 Task: Search one way flight ticket for 3 adults in first from Redding: Redding Municipal Airport to Jacksonville: Albert J. Ellis Airport on 5-3-2023. Choice of flights is Sun country airlines. Number of bags: 1 carry on bag. Price is upto 97000. Outbound departure time preference is 14:00.
Action: Mouse moved to (423, 353)
Screenshot: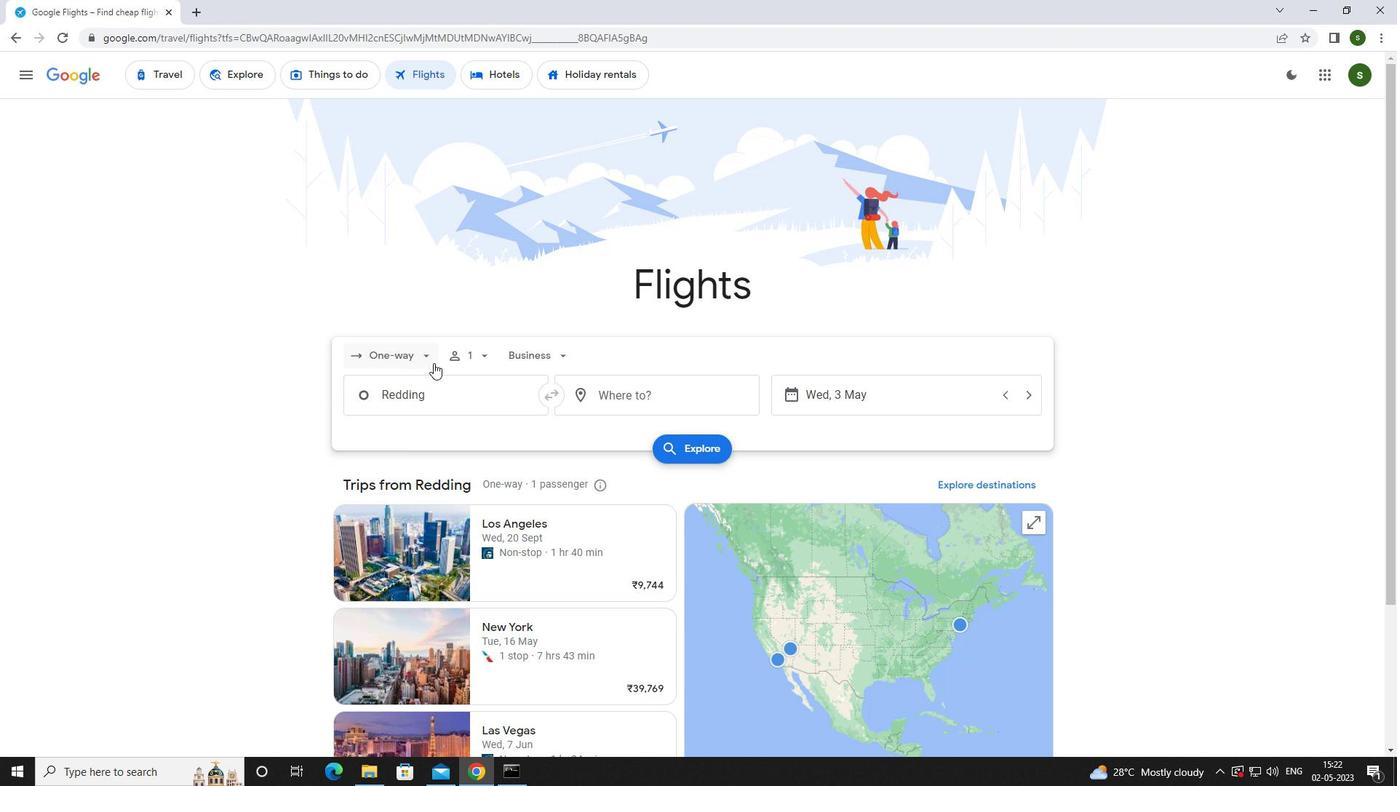 
Action: Mouse pressed left at (423, 353)
Screenshot: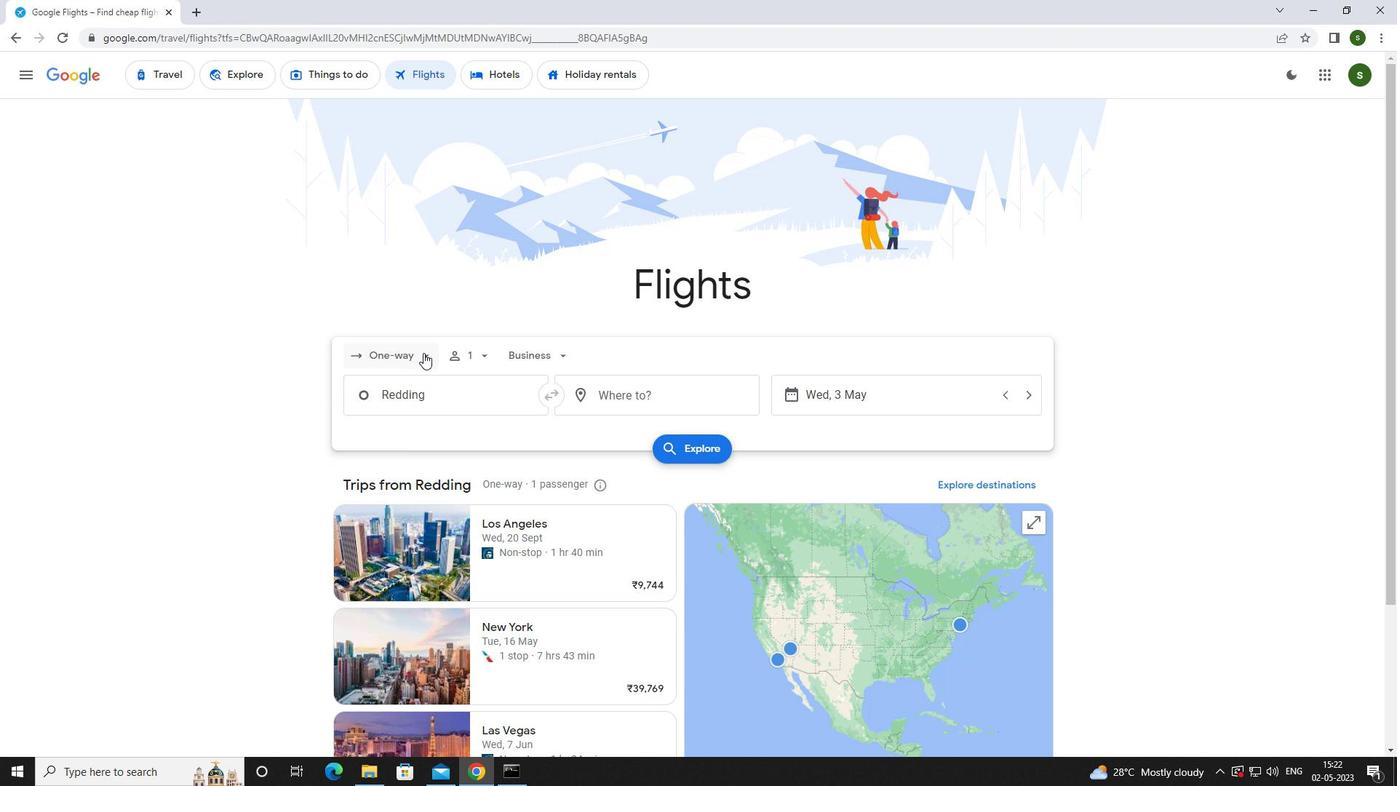 
Action: Mouse moved to (412, 416)
Screenshot: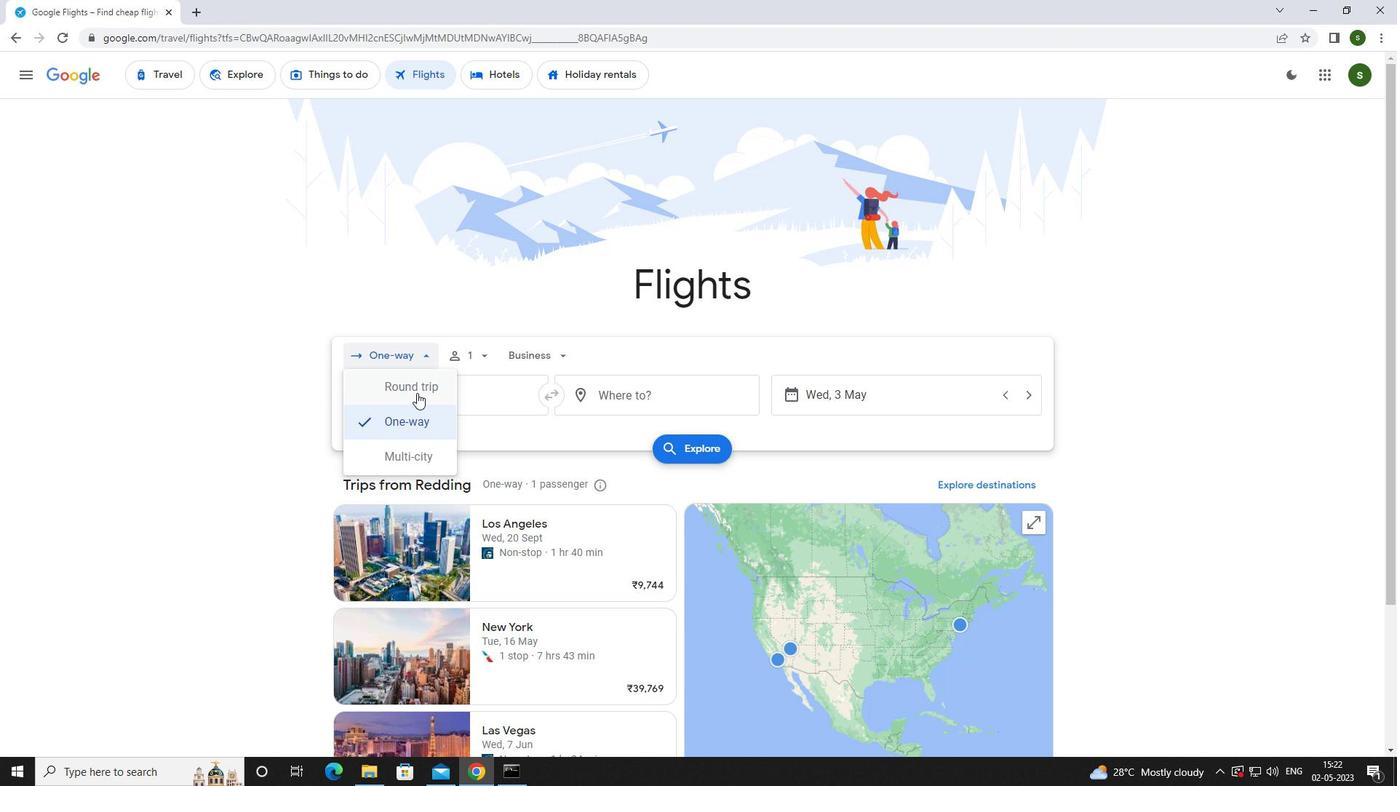 
Action: Mouse pressed left at (412, 416)
Screenshot: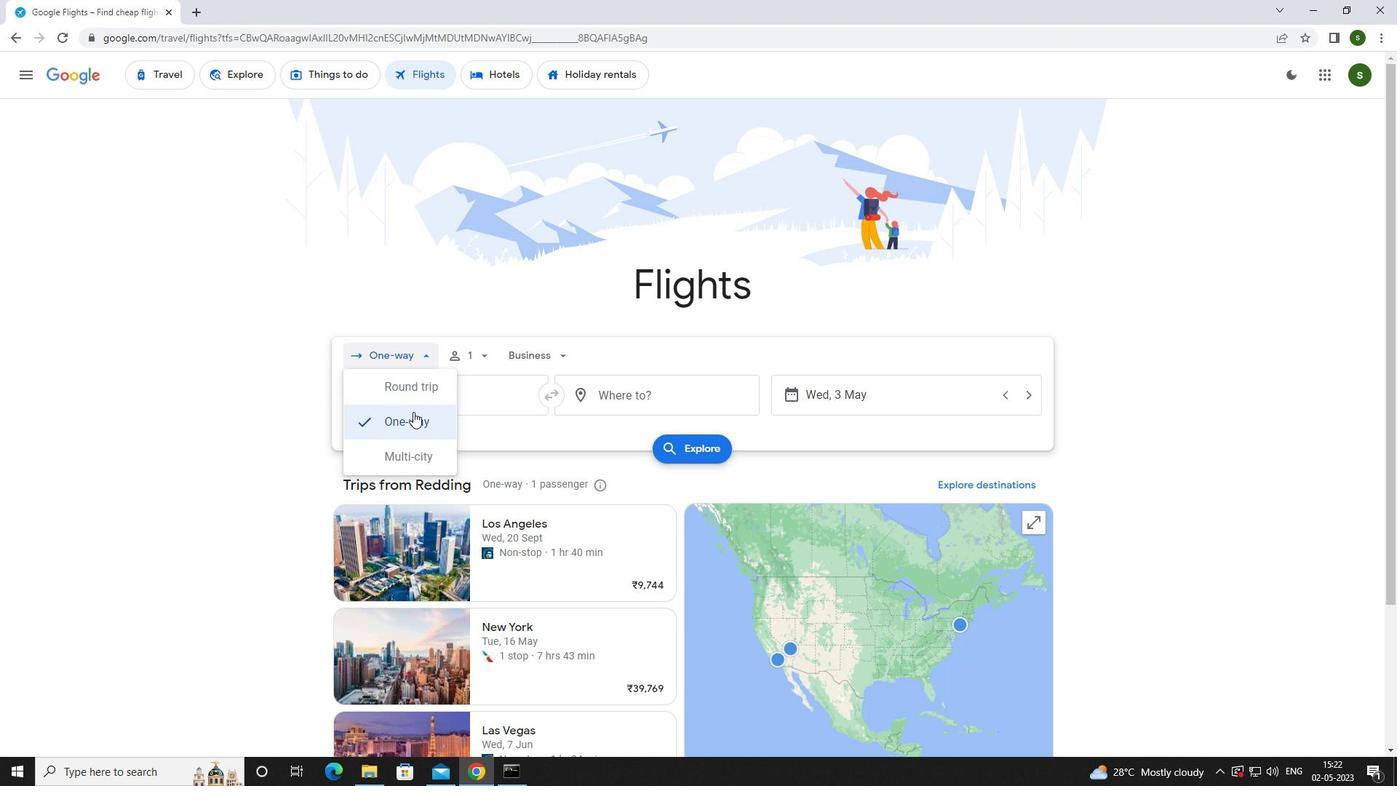 
Action: Mouse moved to (477, 357)
Screenshot: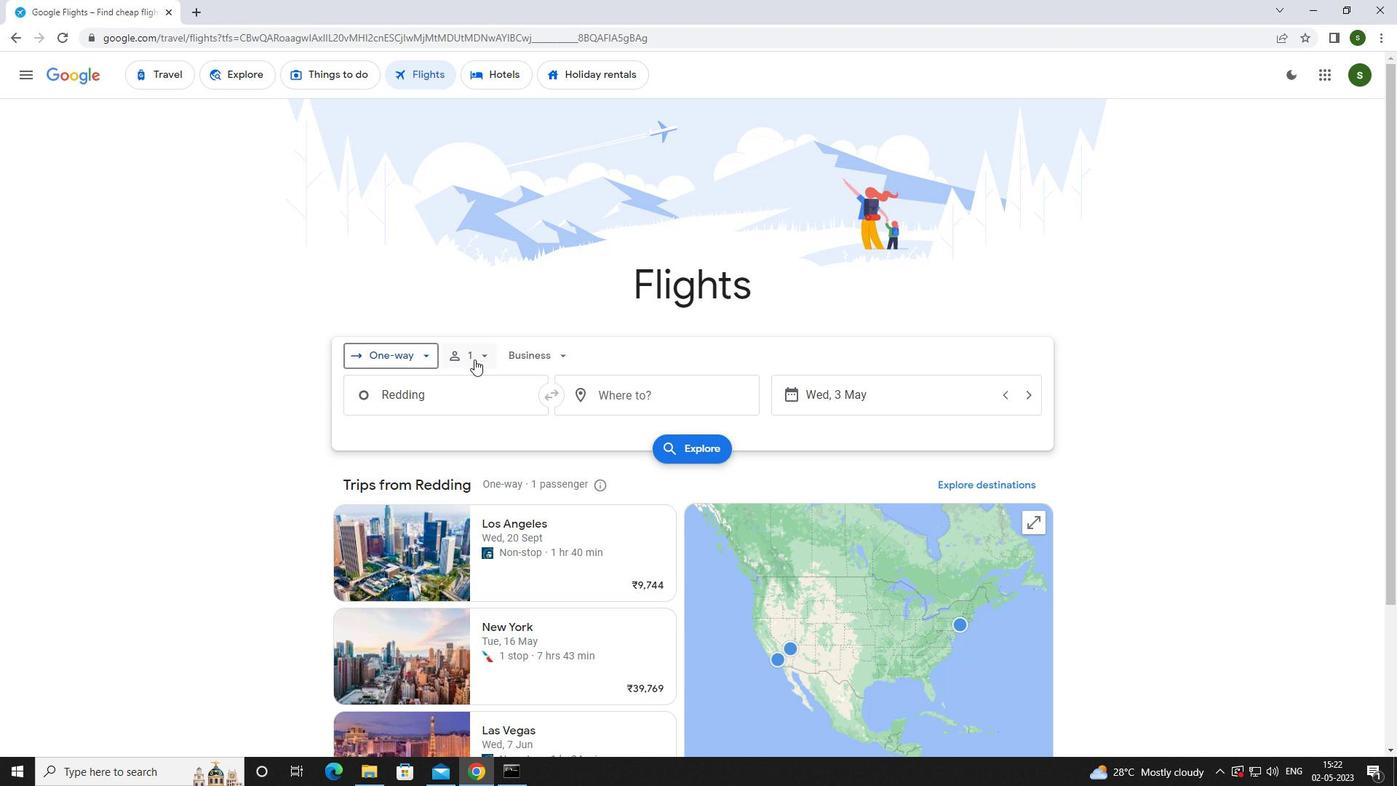 
Action: Mouse pressed left at (477, 357)
Screenshot: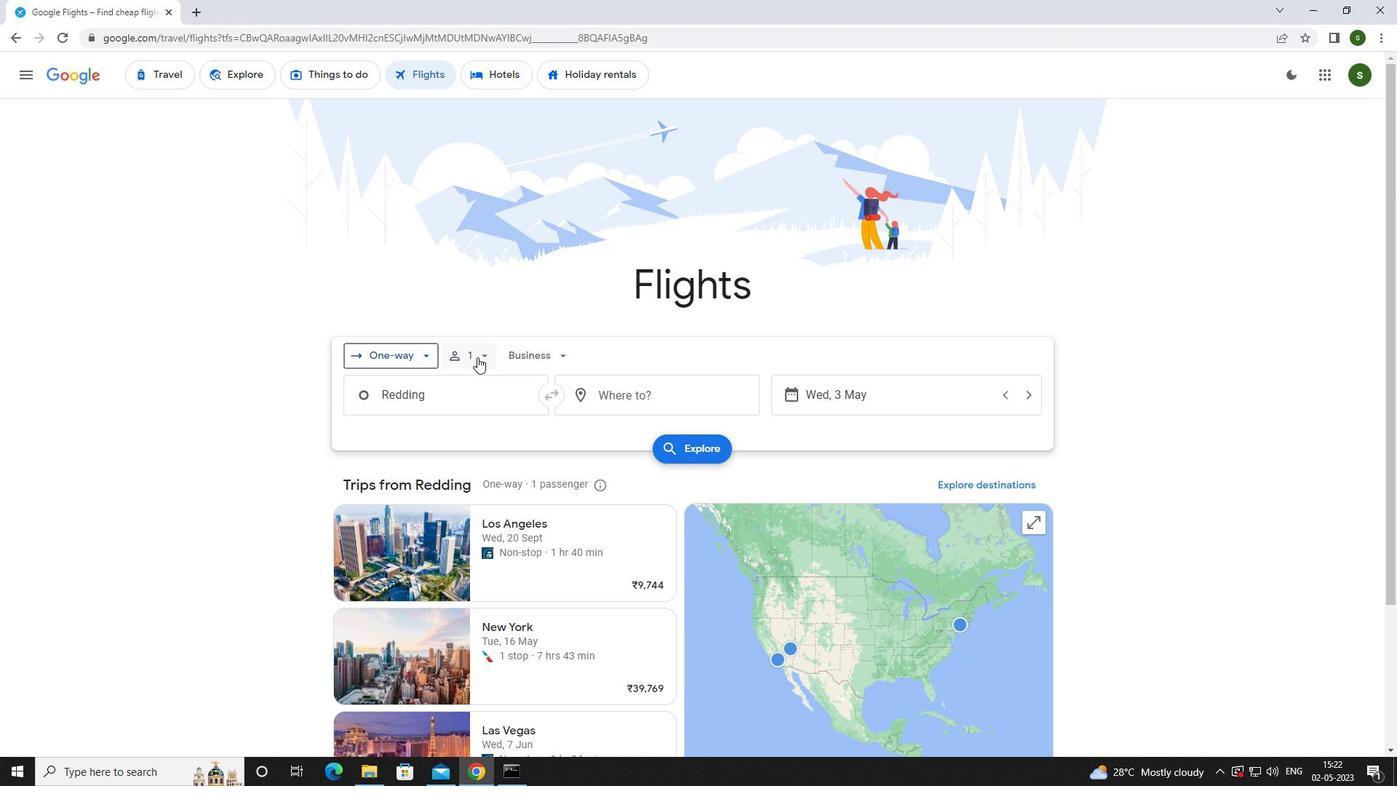 
Action: Mouse moved to (597, 393)
Screenshot: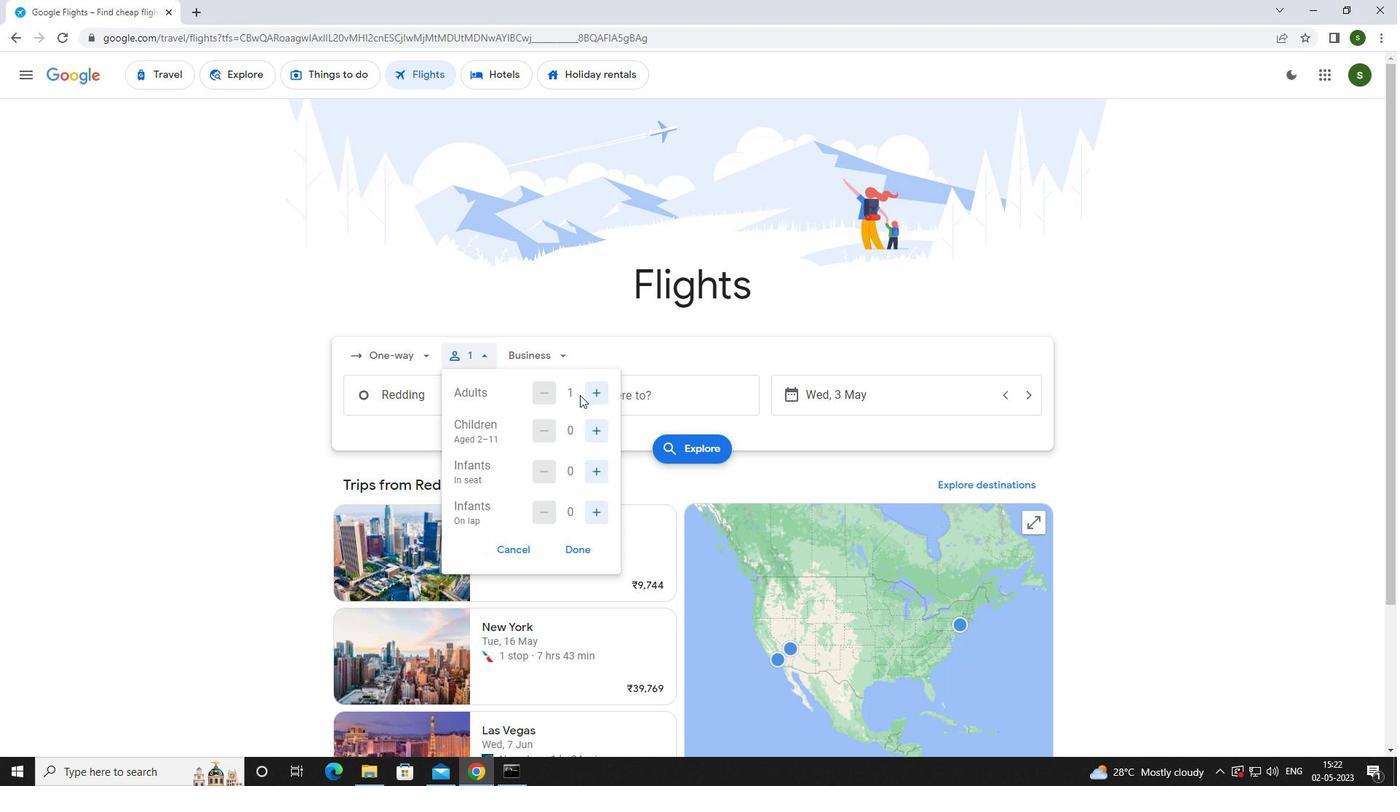 
Action: Mouse pressed left at (597, 393)
Screenshot: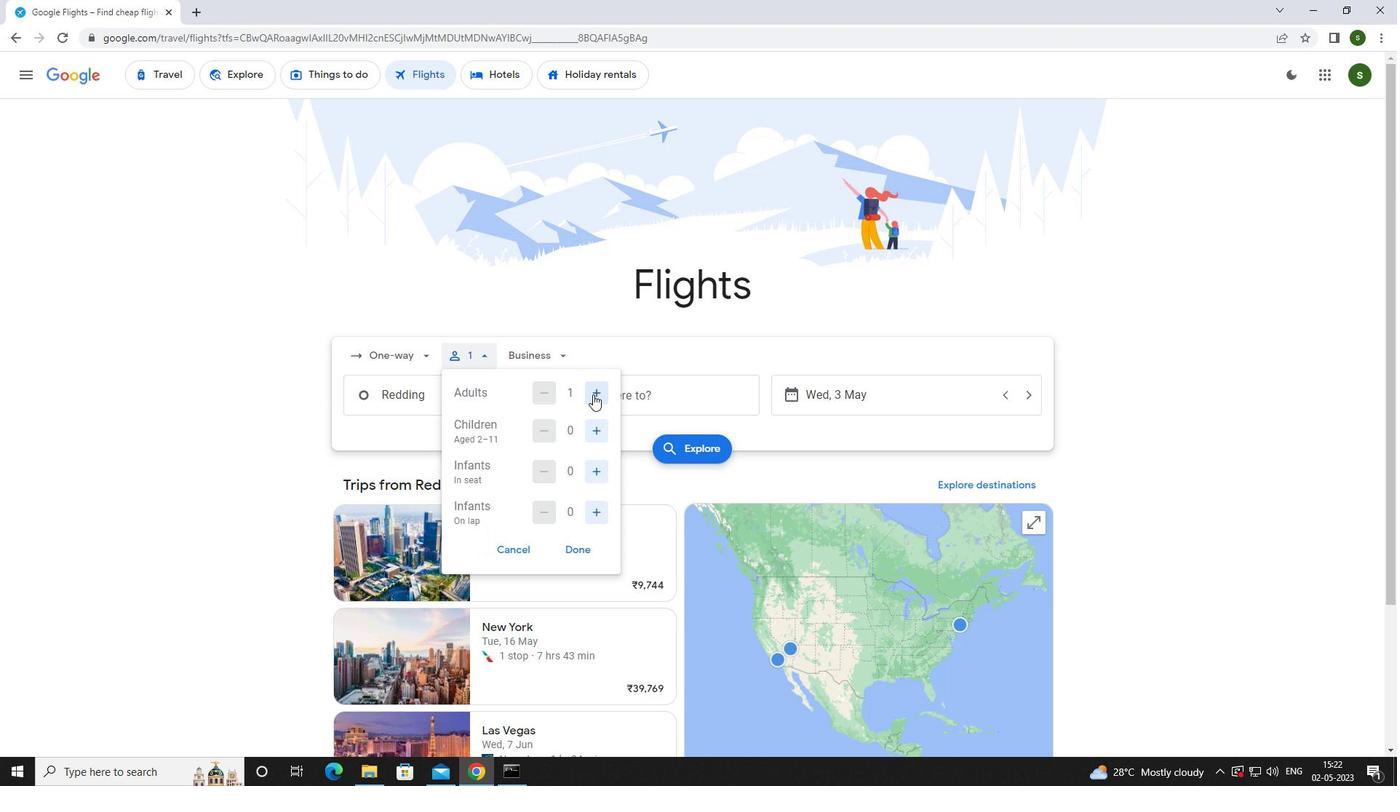 
Action: Mouse pressed left at (597, 393)
Screenshot: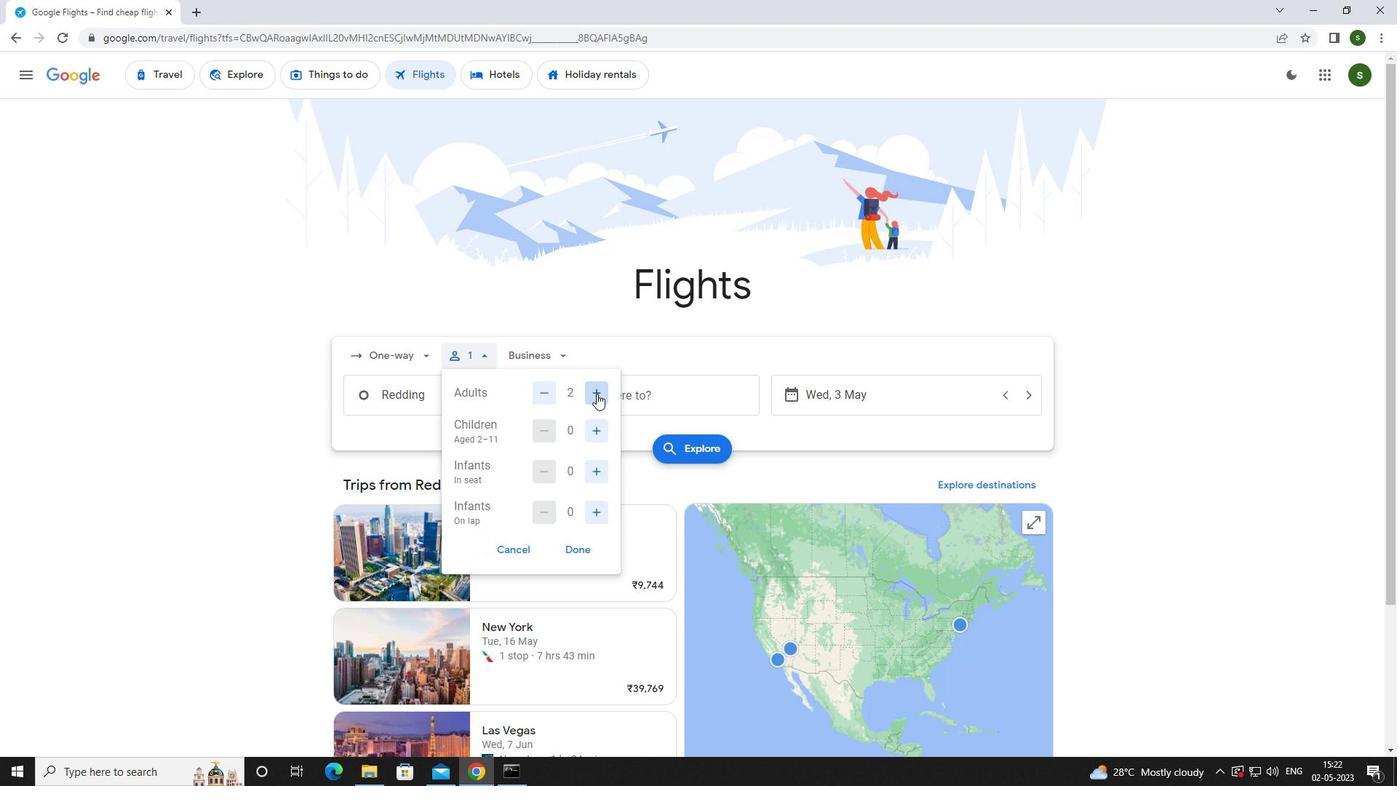 
Action: Mouse moved to (554, 353)
Screenshot: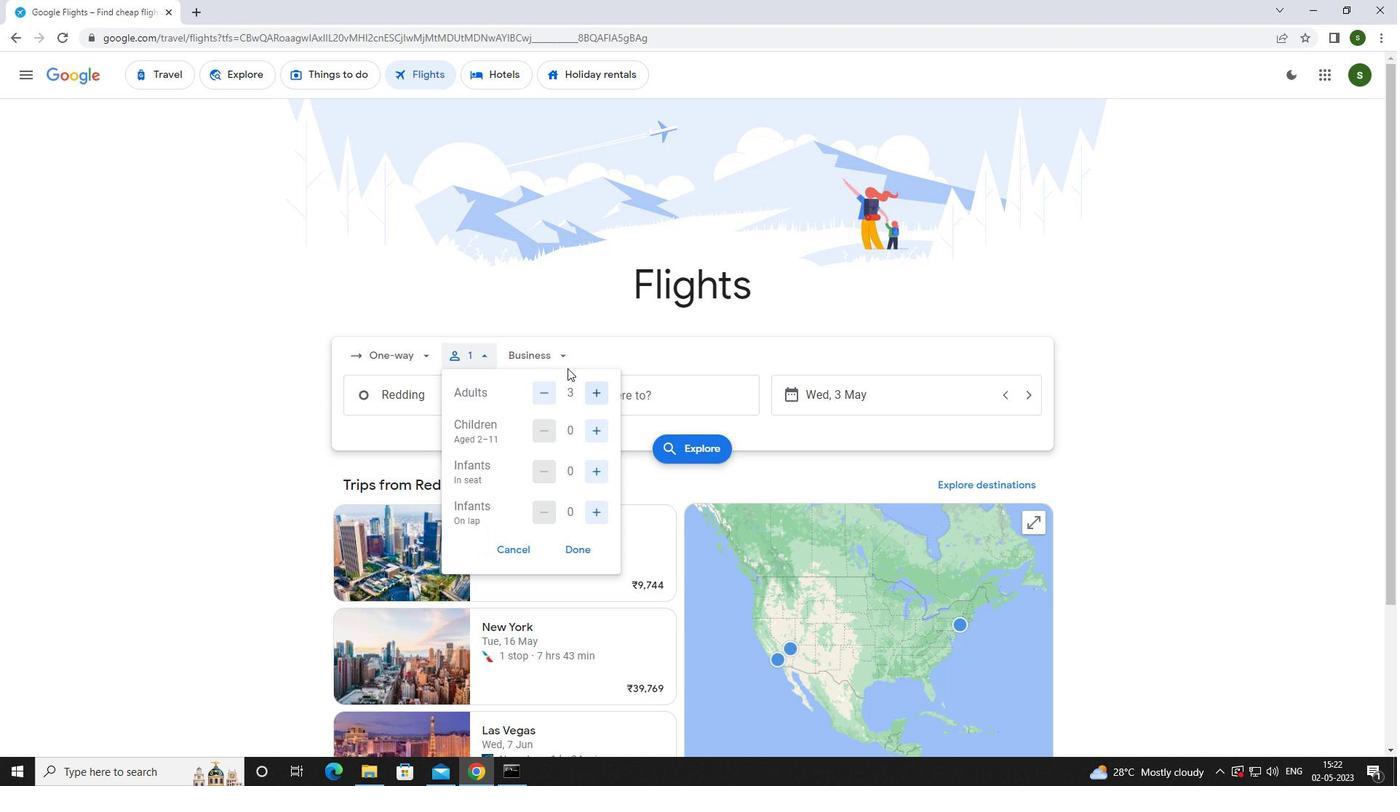 
Action: Mouse pressed left at (554, 353)
Screenshot: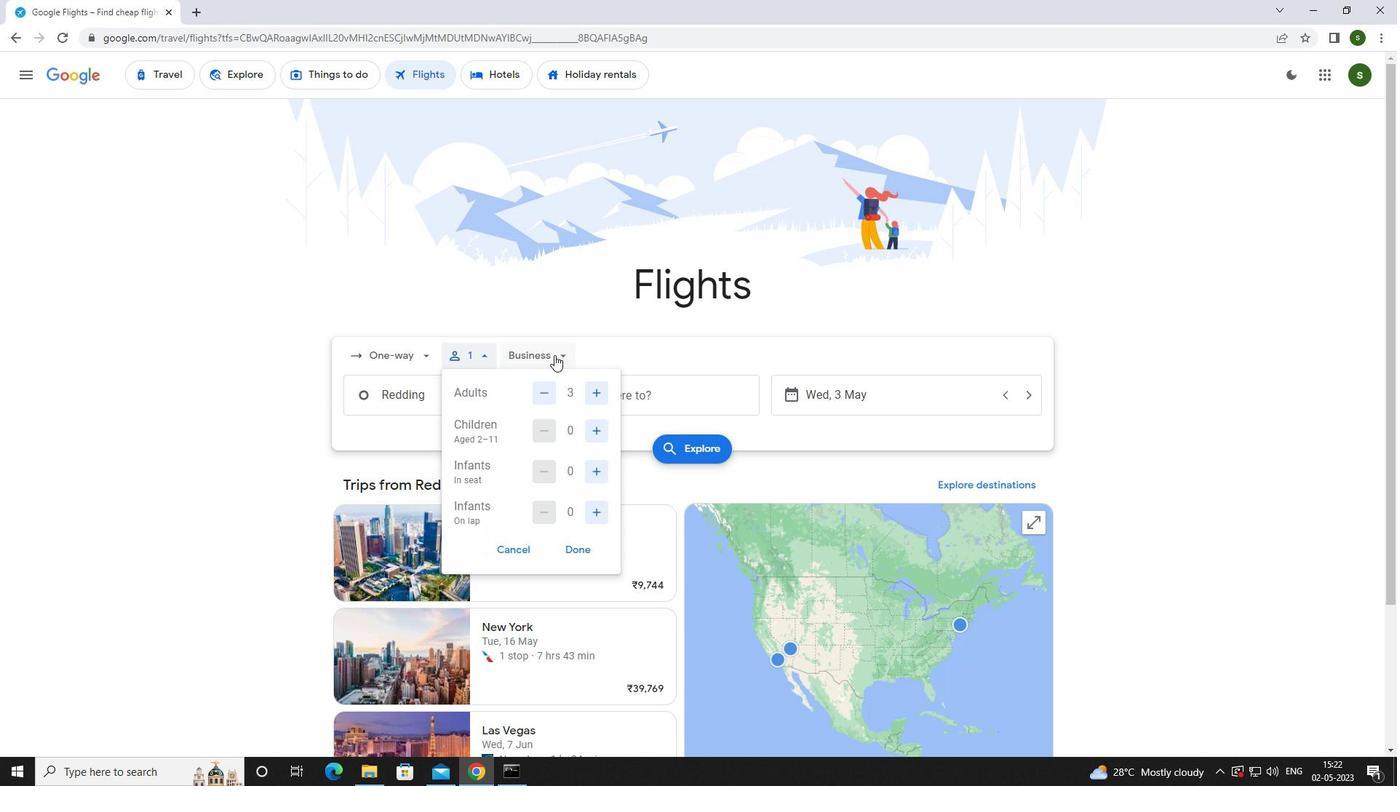 
Action: Mouse moved to (563, 493)
Screenshot: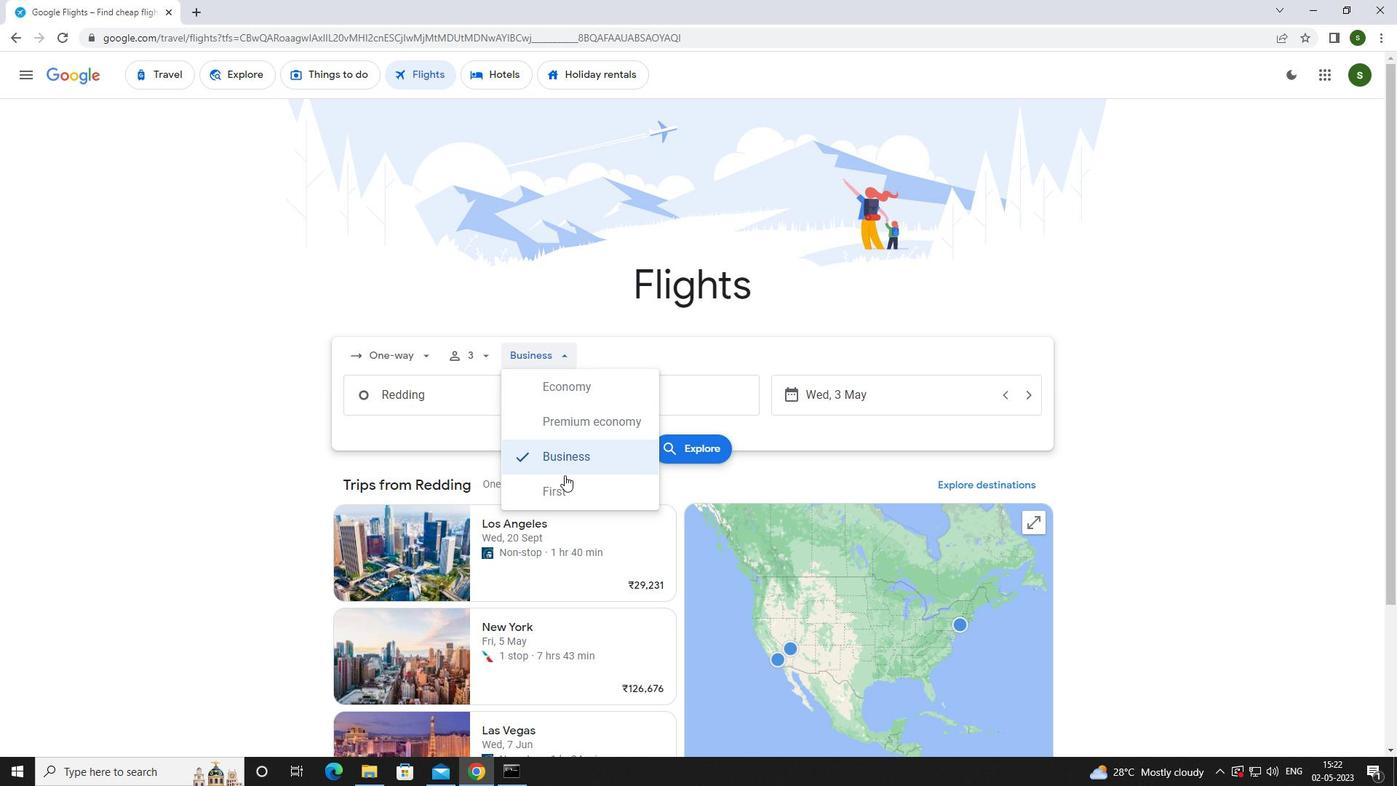 
Action: Mouse pressed left at (563, 493)
Screenshot: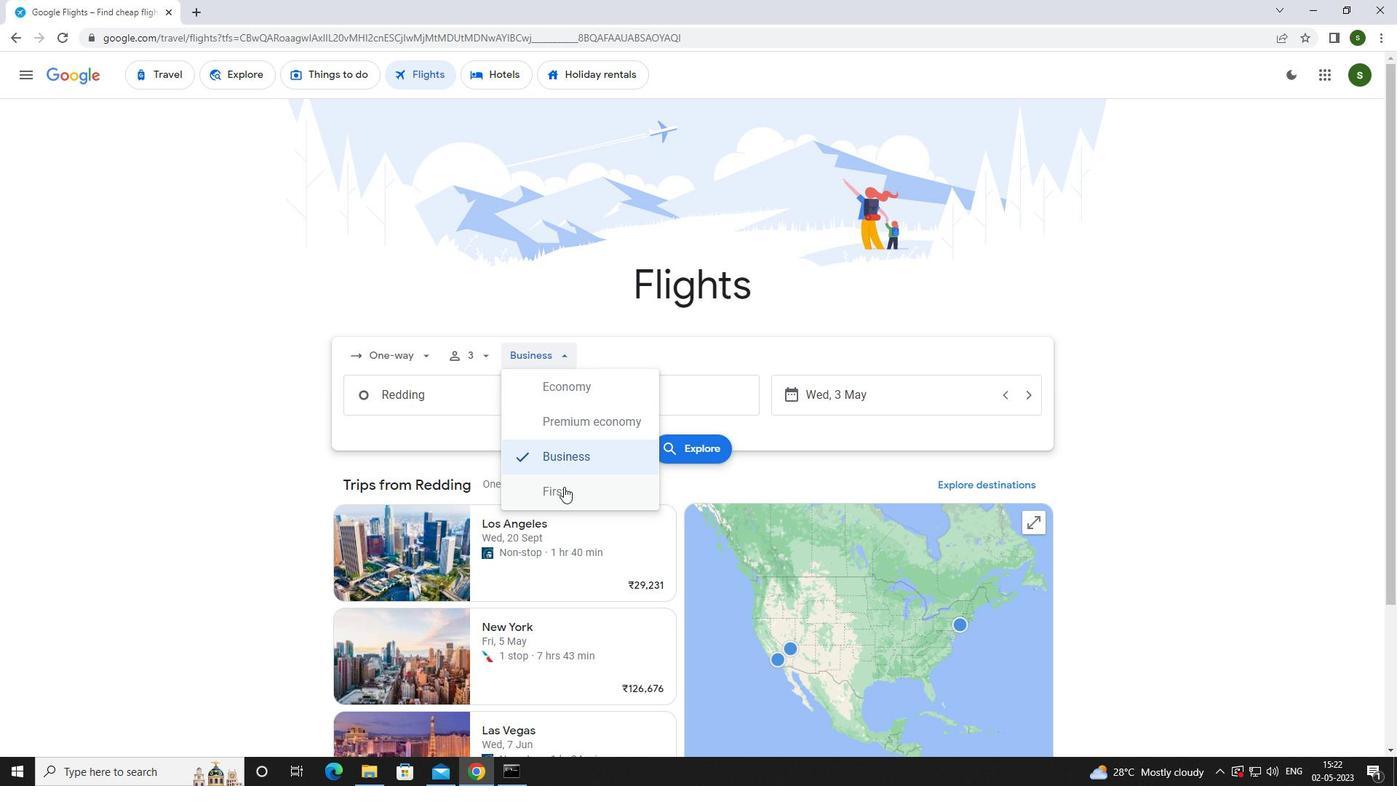 
Action: Mouse moved to (476, 403)
Screenshot: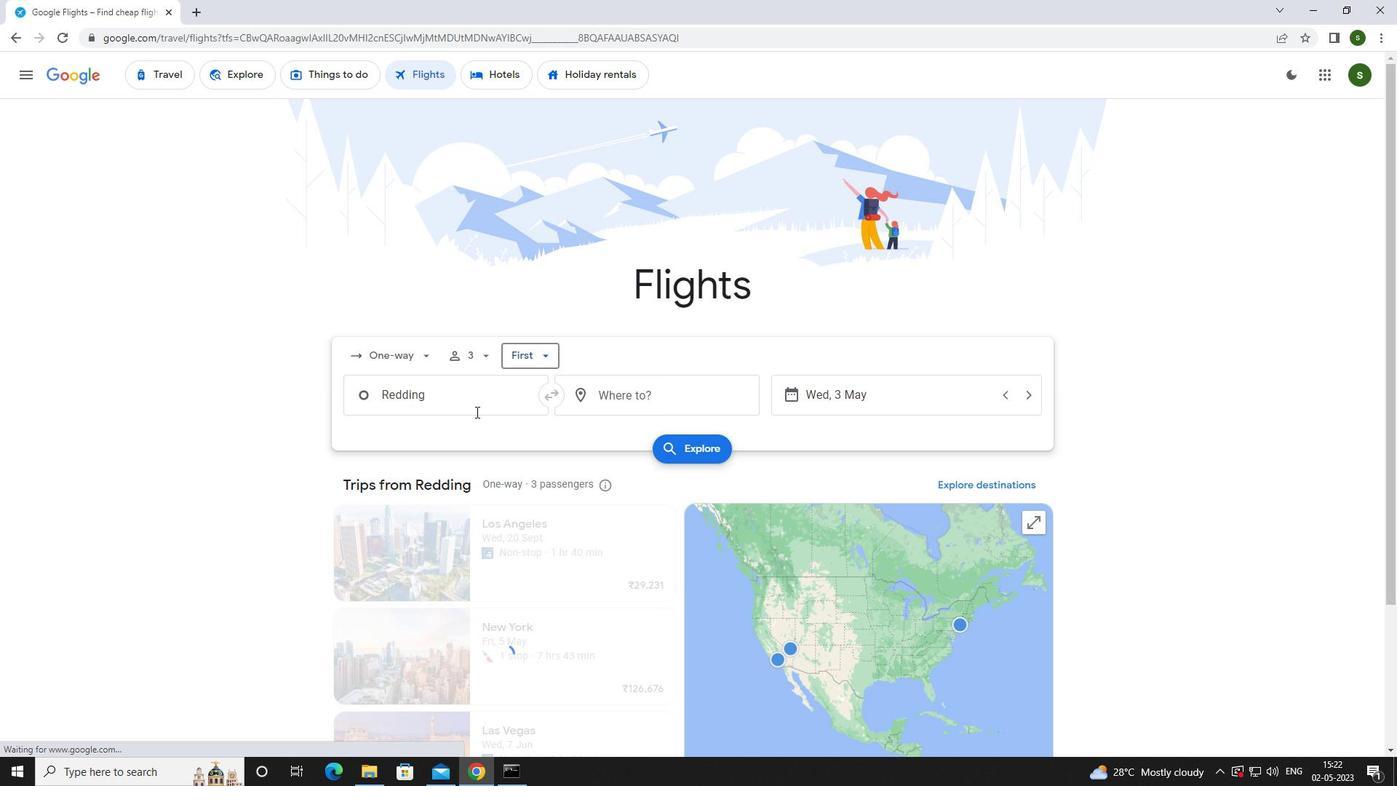 
Action: Mouse pressed left at (476, 403)
Screenshot: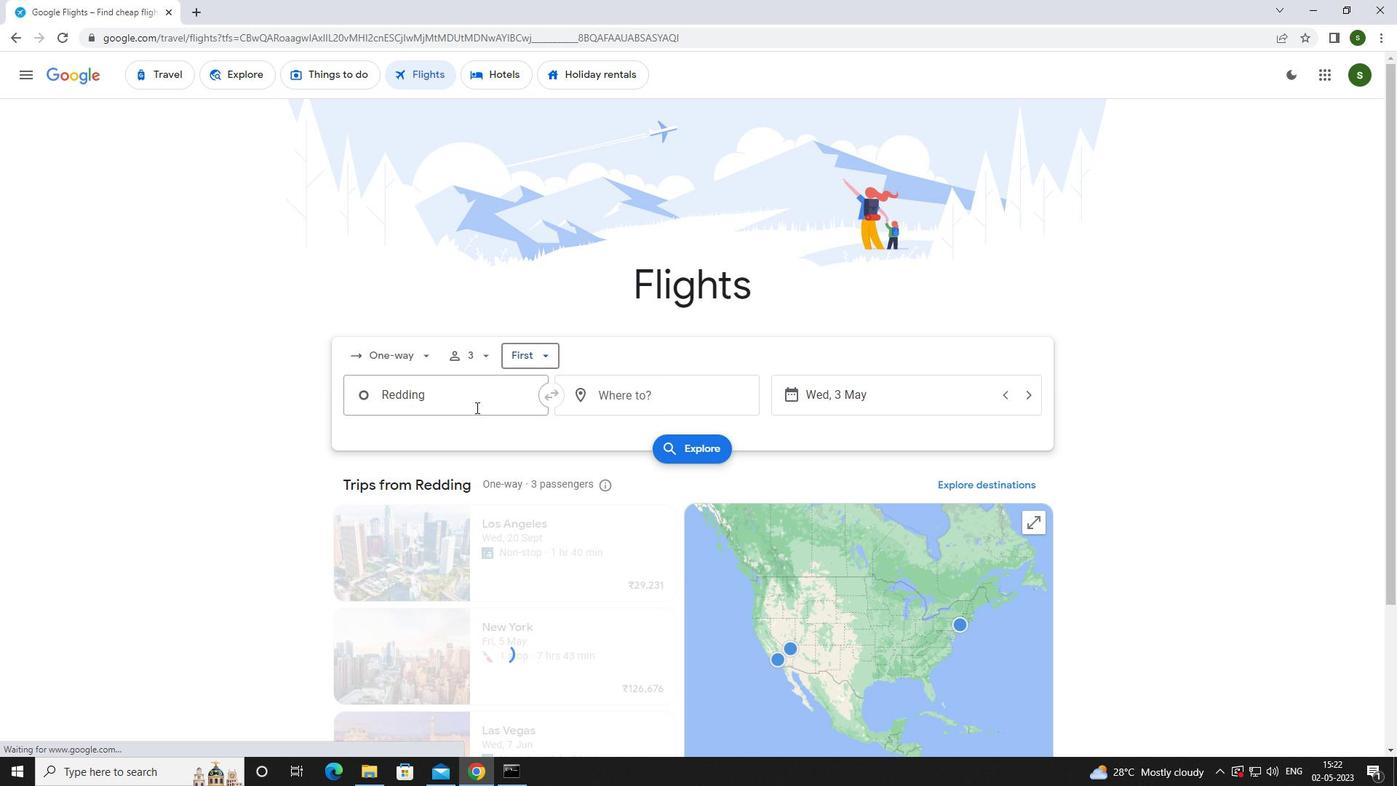 
Action: Mouse moved to (479, 402)
Screenshot: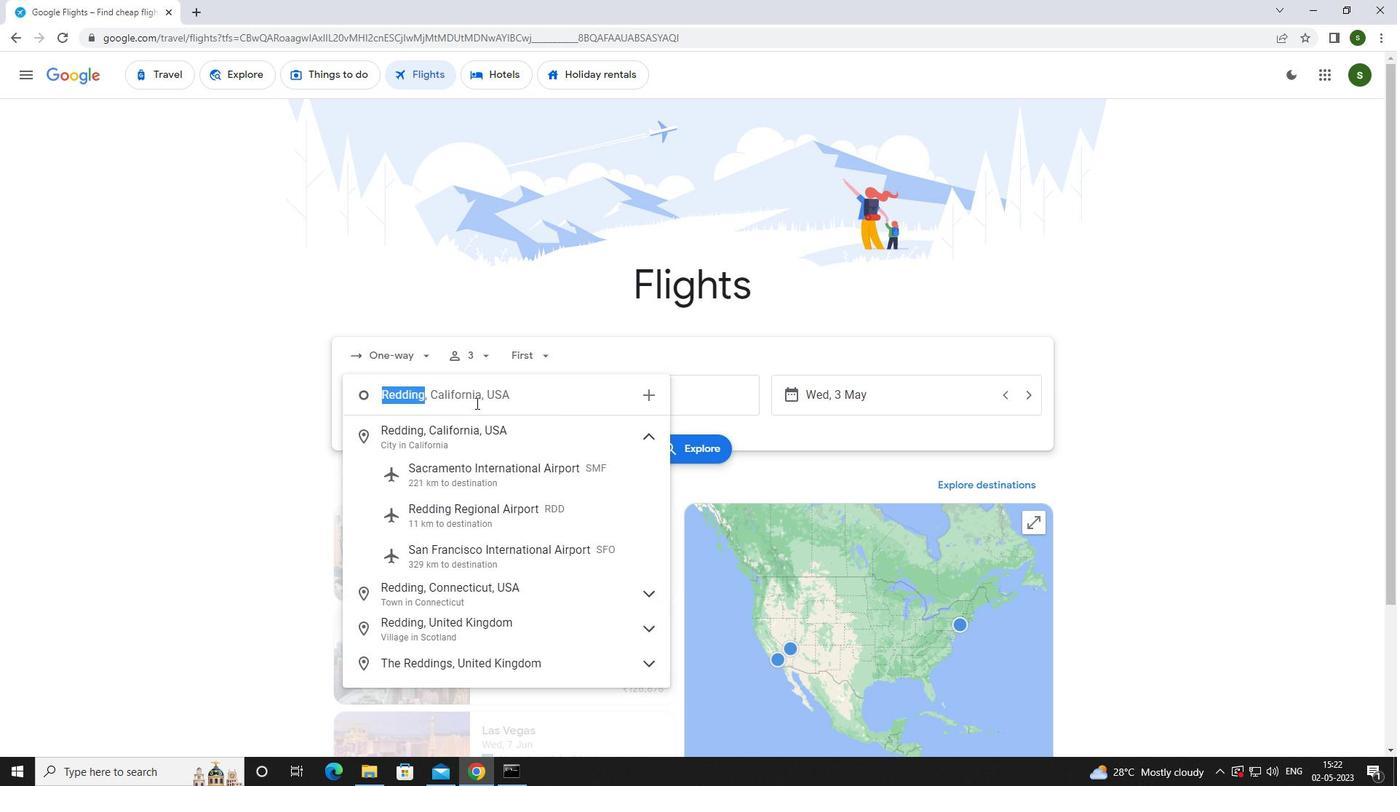 
Action: Key pressed <Key.caps_lock>r<Key.caps_lock>edding<Key.enter>
Screenshot: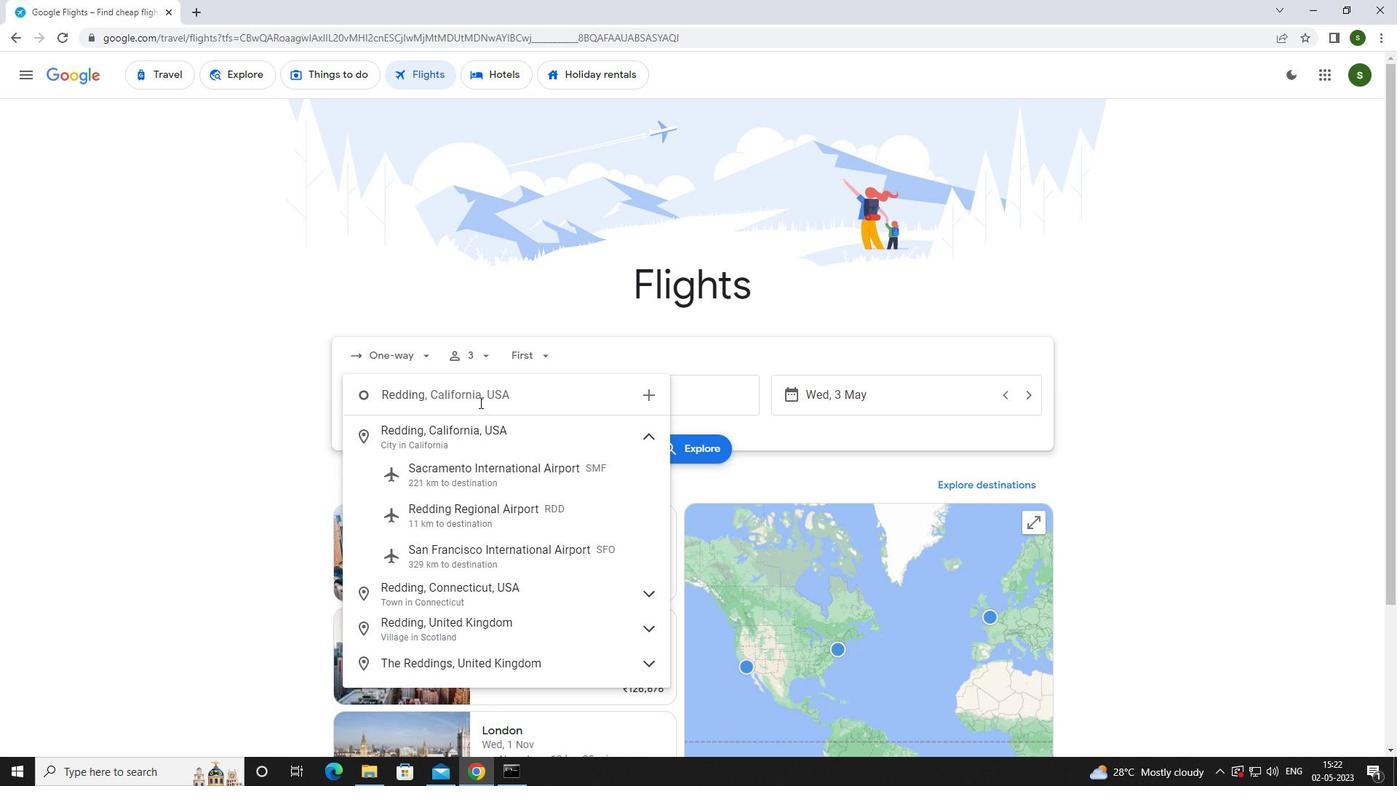 
Action: Mouse moved to (645, 401)
Screenshot: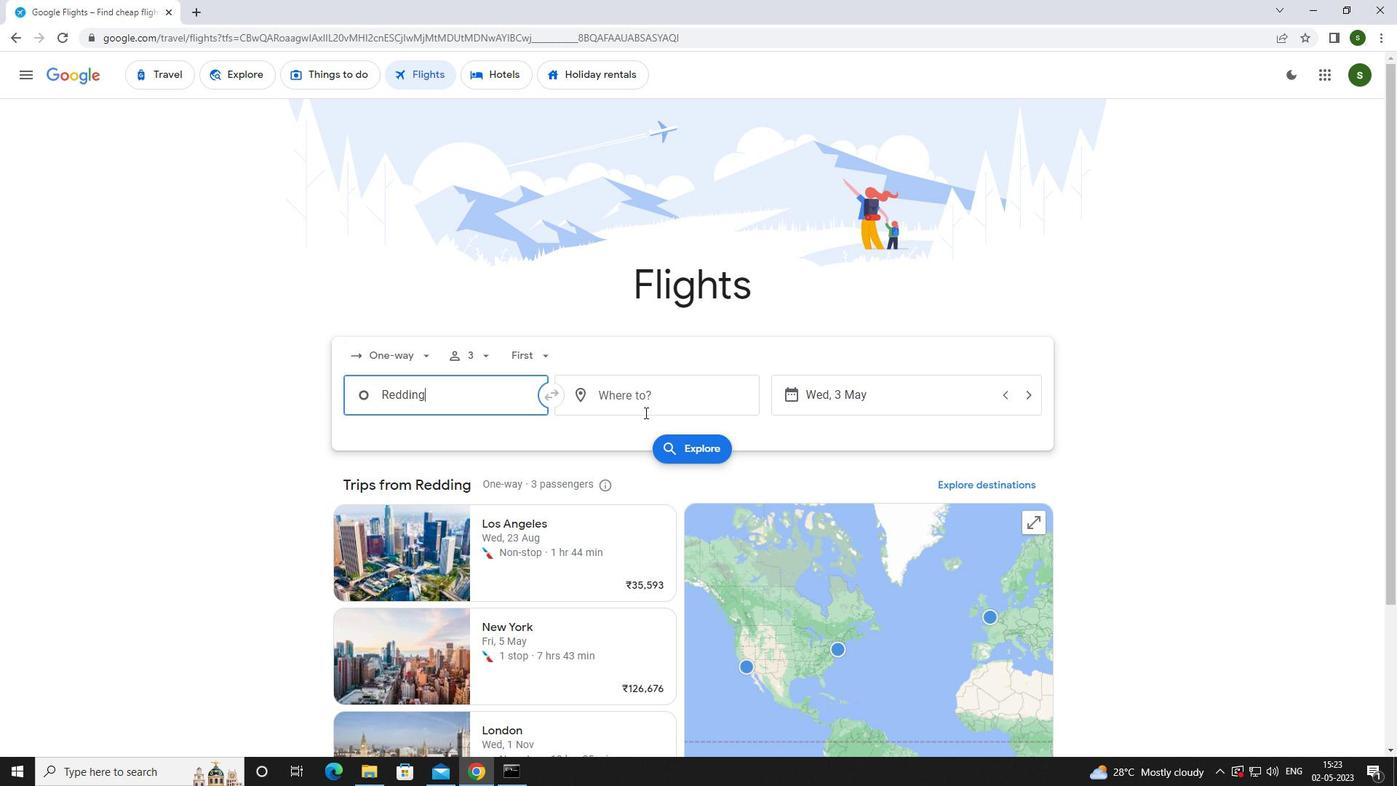 
Action: Mouse pressed left at (645, 401)
Screenshot: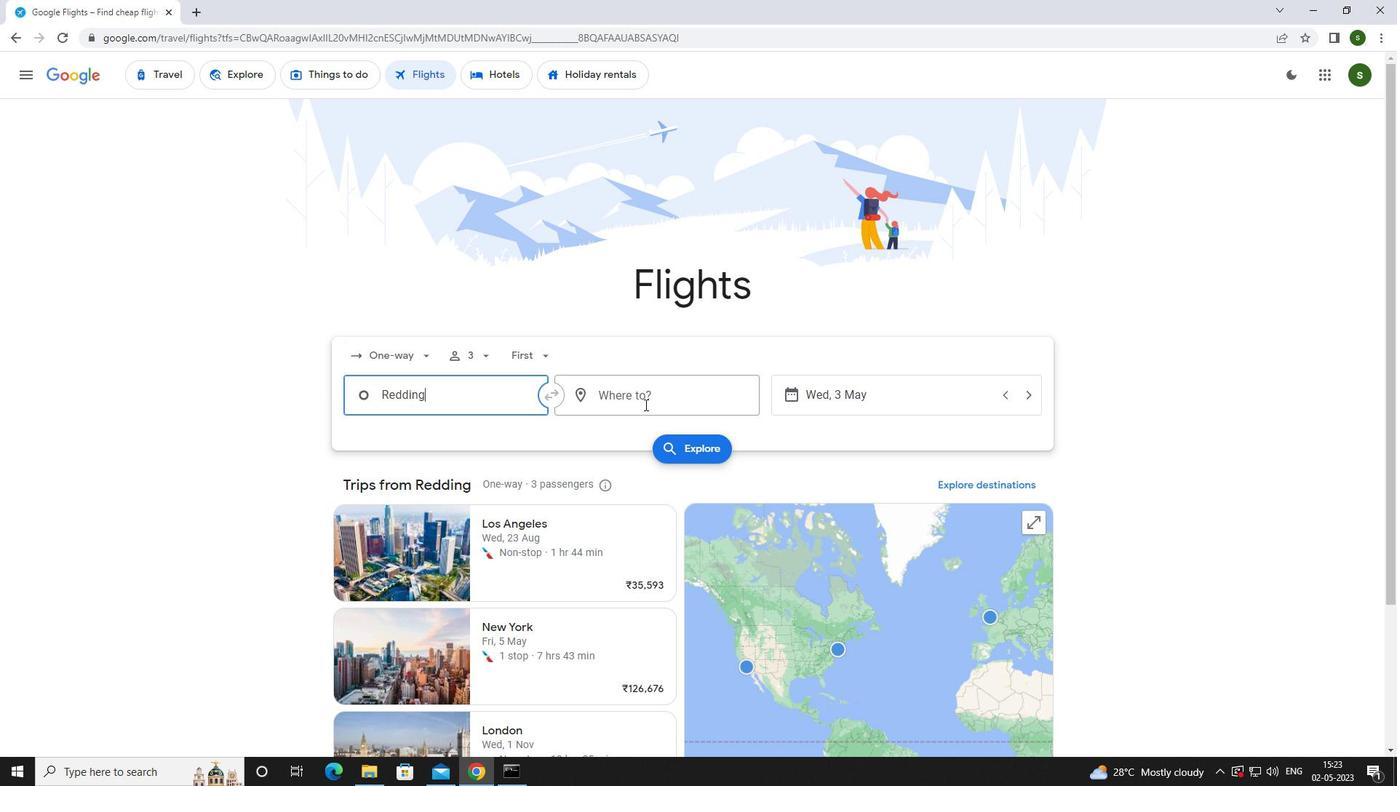 
Action: Mouse moved to (578, 408)
Screenshot: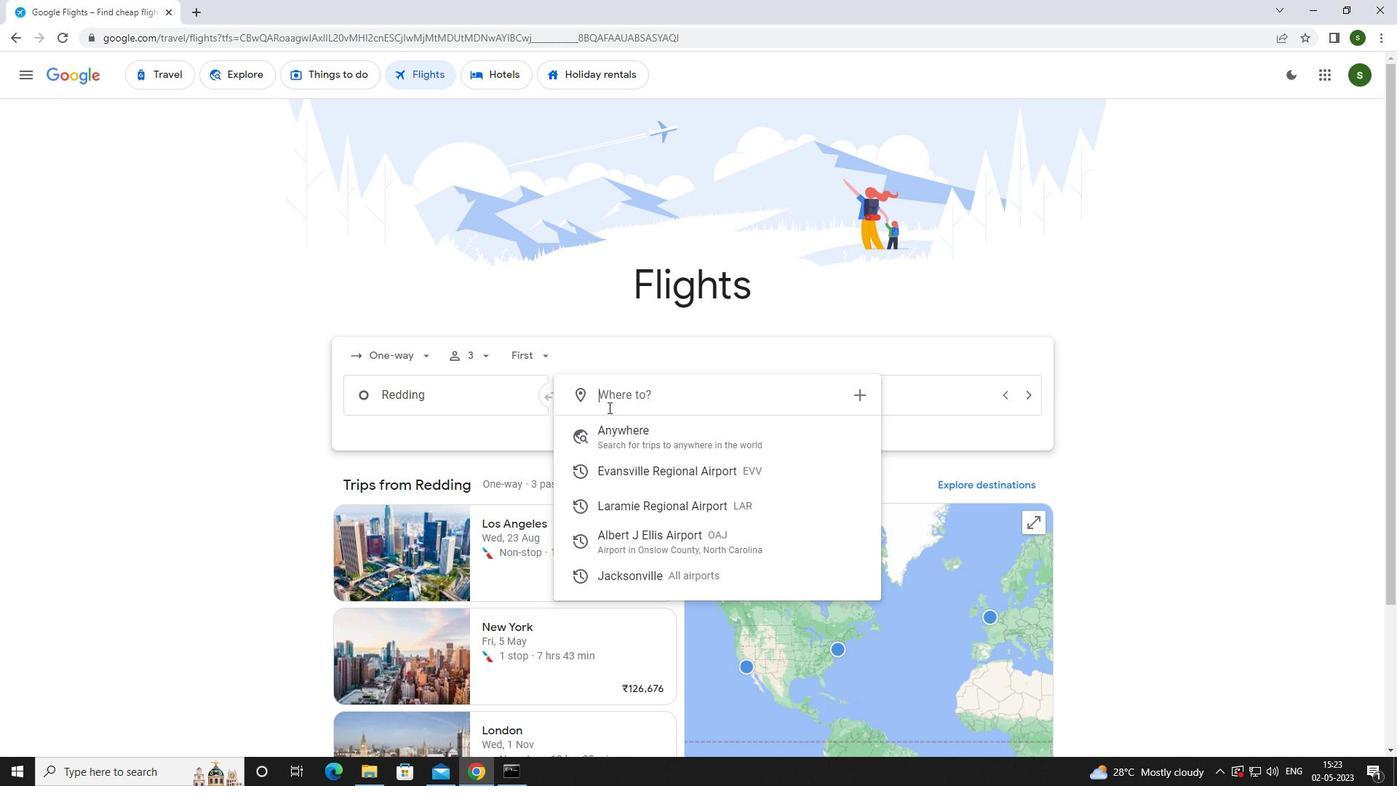 
Action: Key pressed <Key.caps_lock>a<Key.caps_lock>lbert<Key.space>
Screenshot: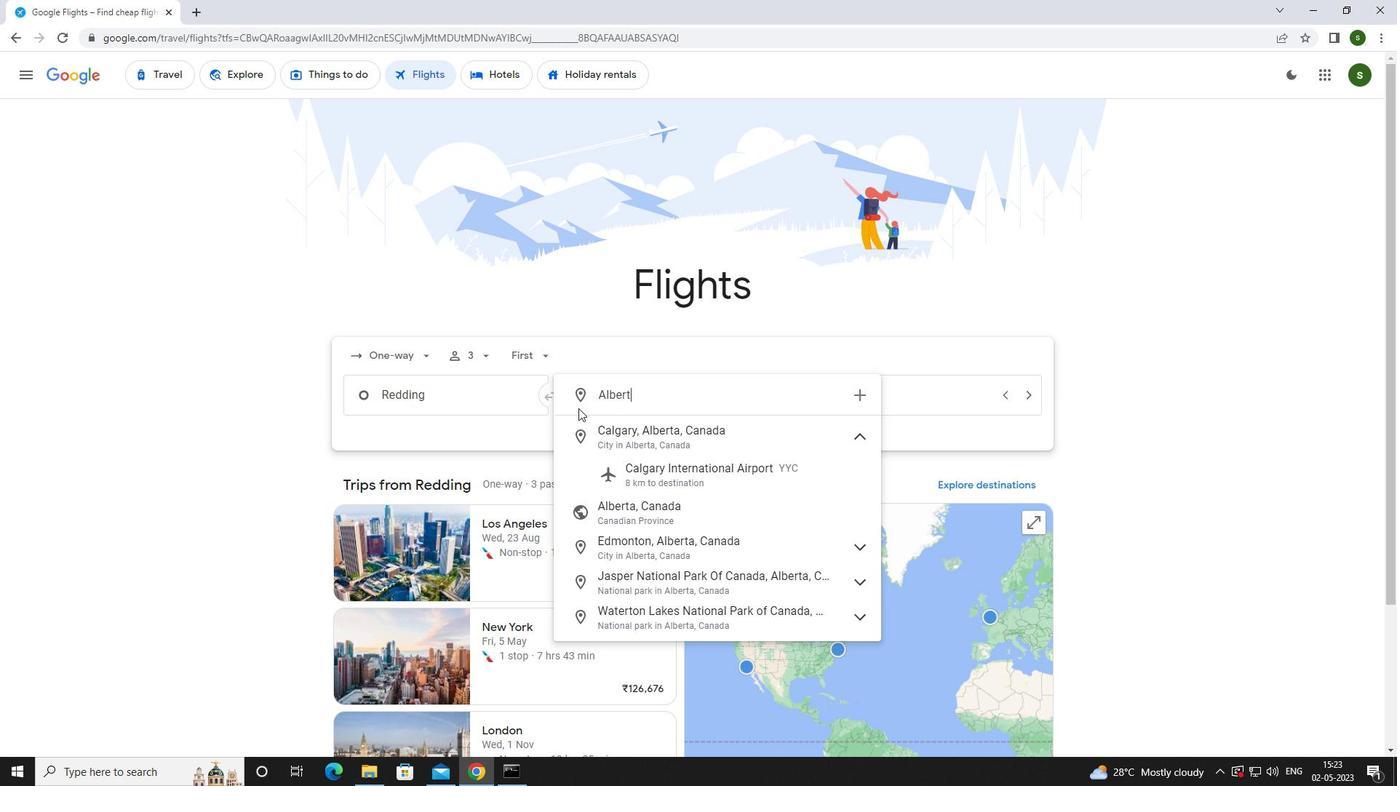 
Action: Mouse moved to (655, 439)
Screenshot: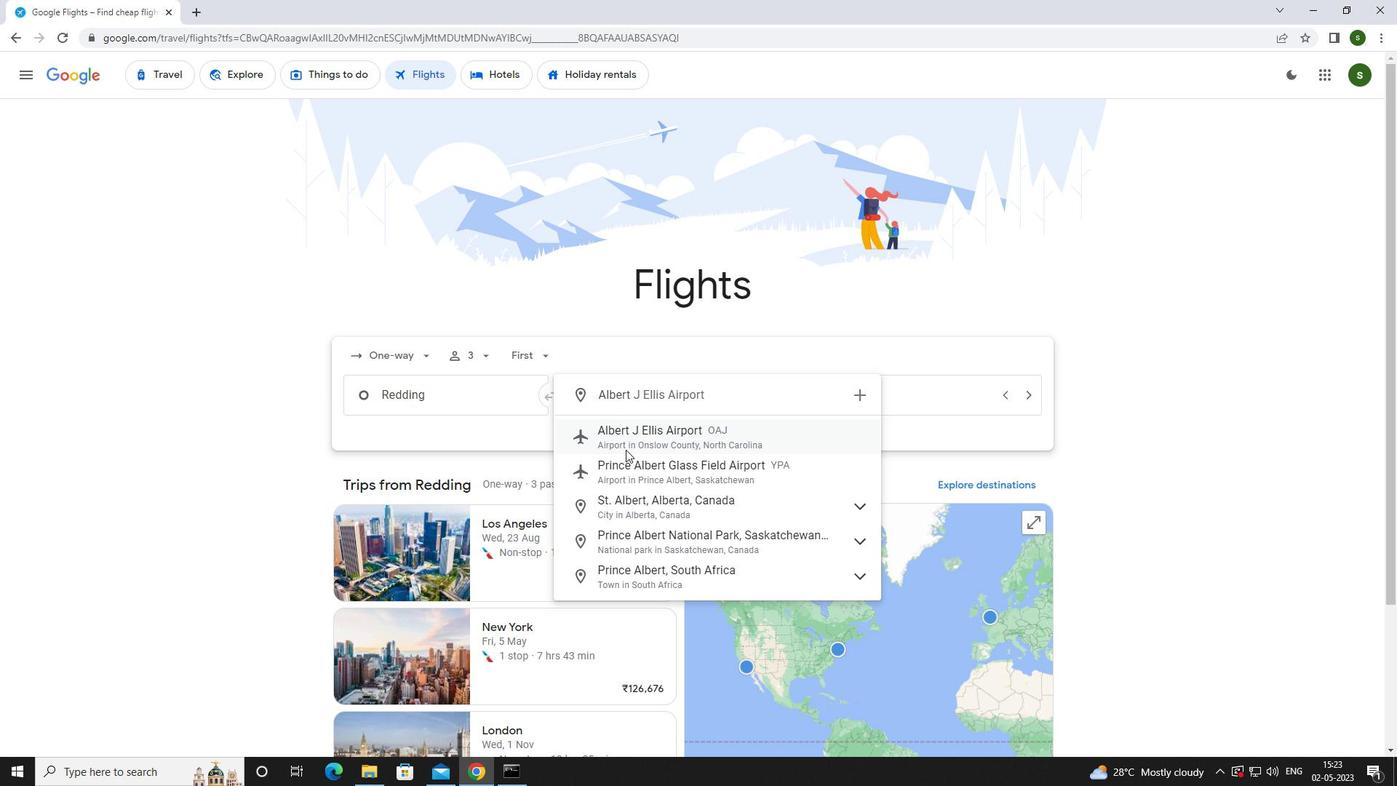 
Action: Mouse pressed left at (655, 439)
Screenshot: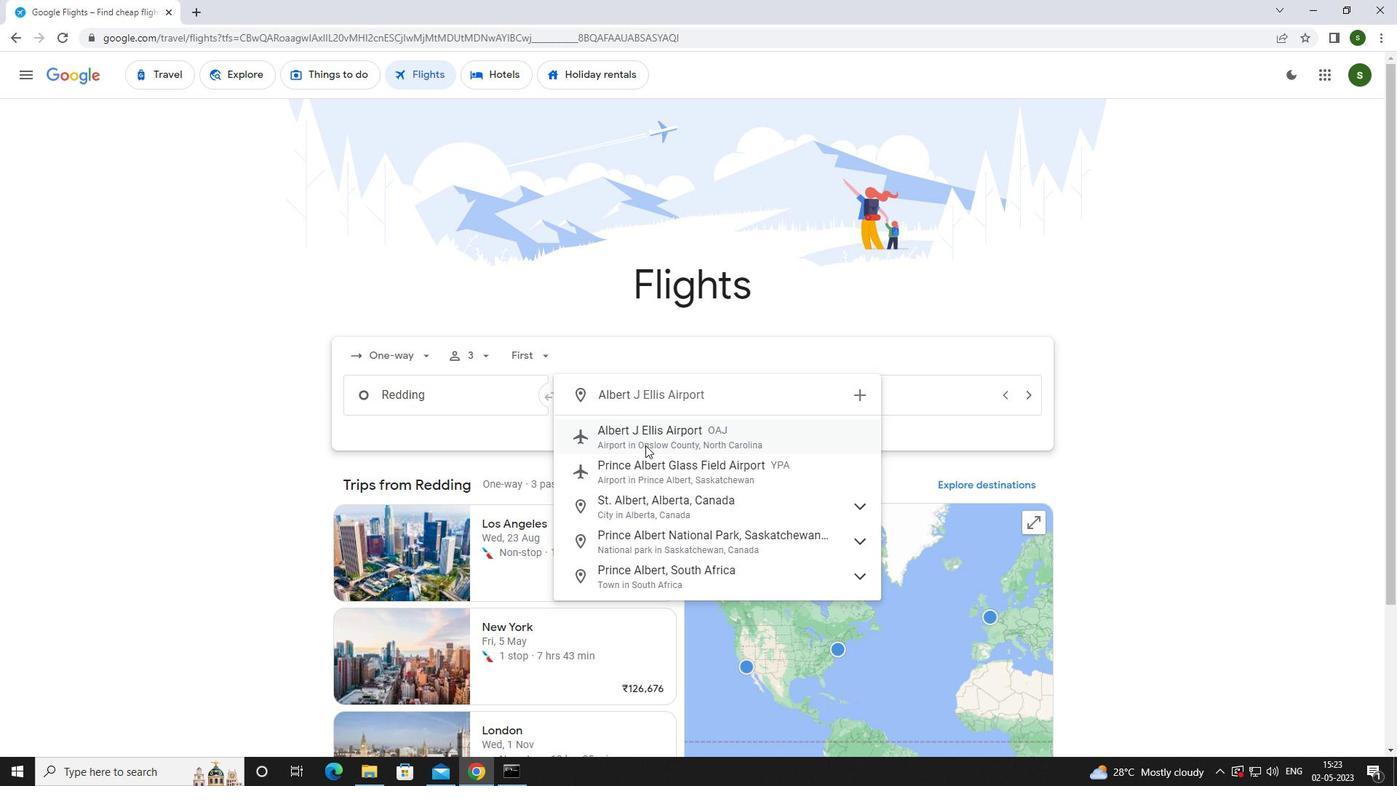 
Action: Mouse moved to (902, 396)
Screenshot: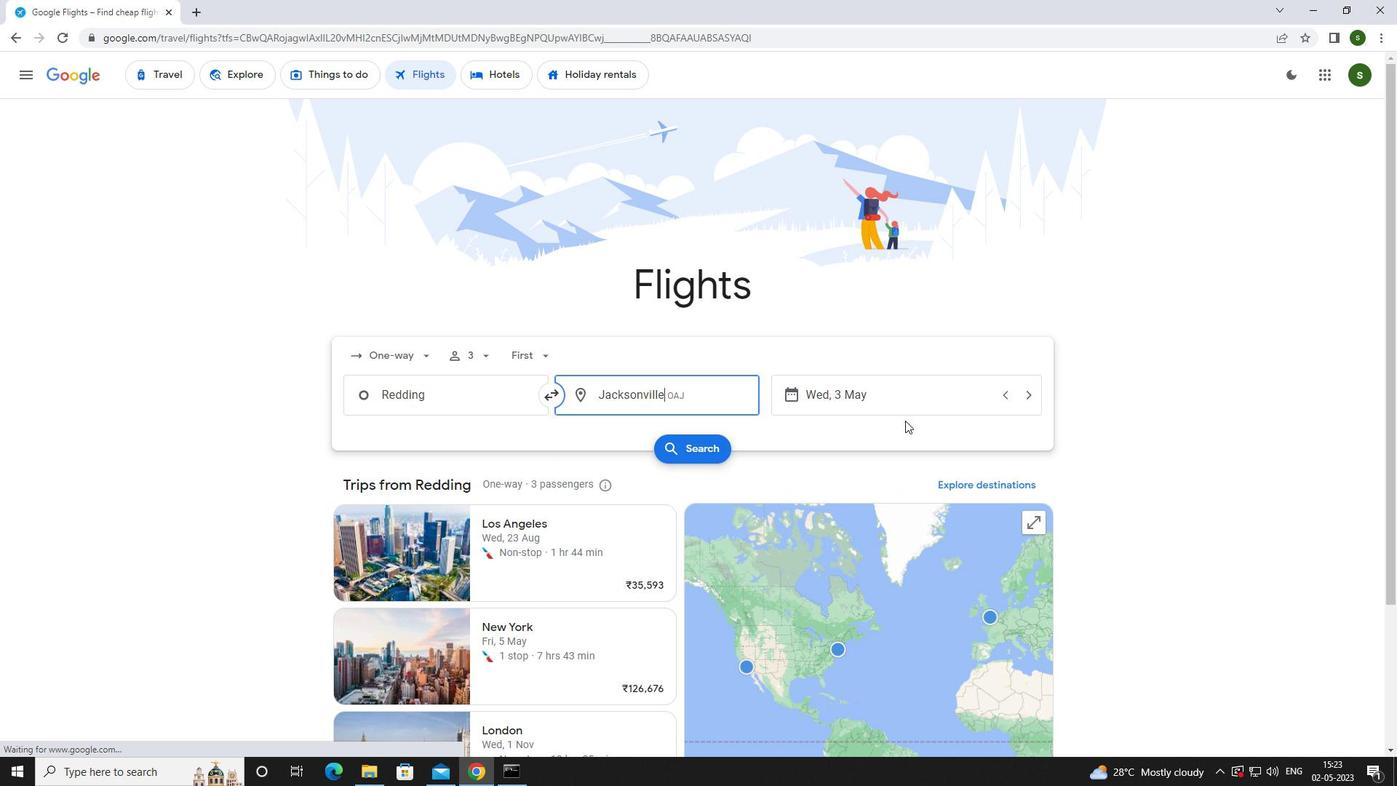 
Action: Mouse pressed left at (902, 396)
Screenshot: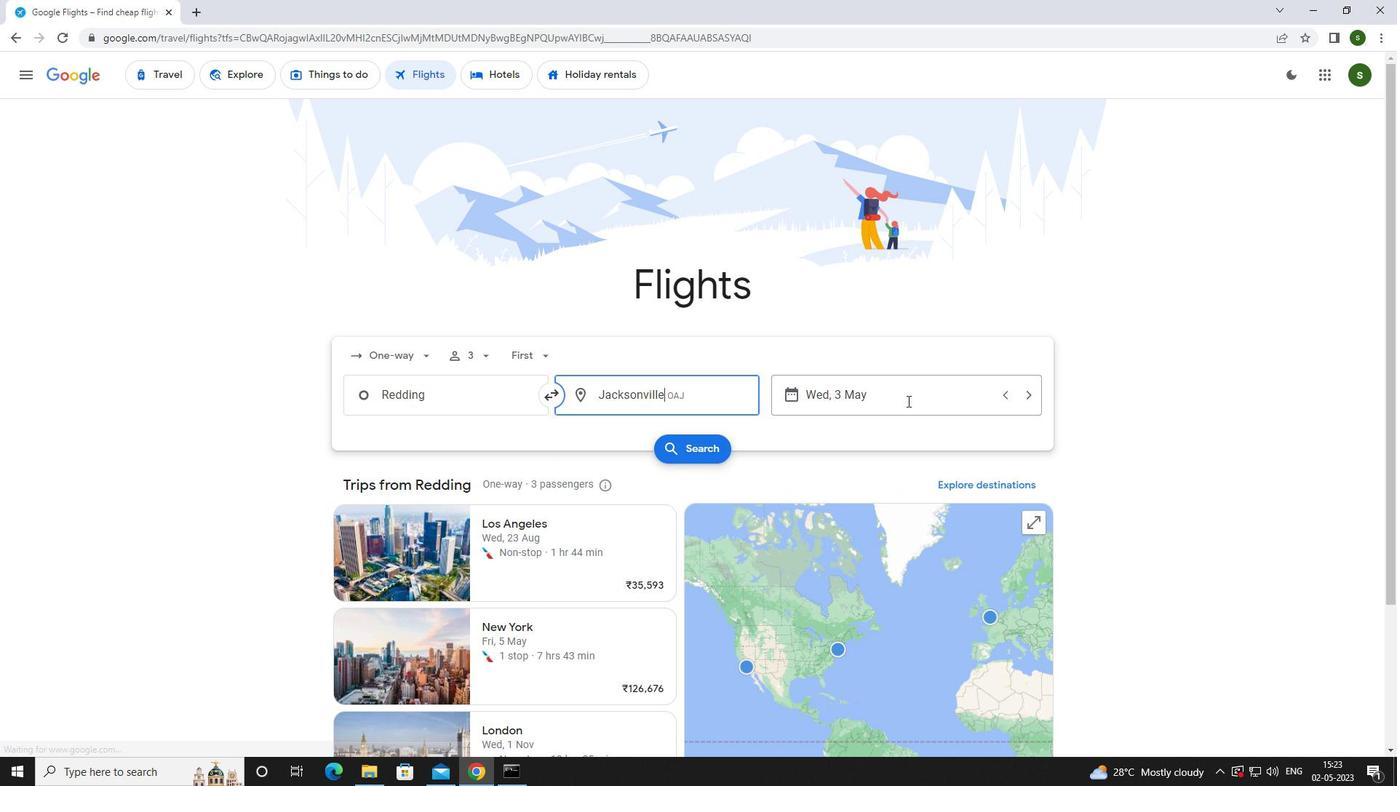 
Action: Mouse moved to (639, 493)
Screenshot: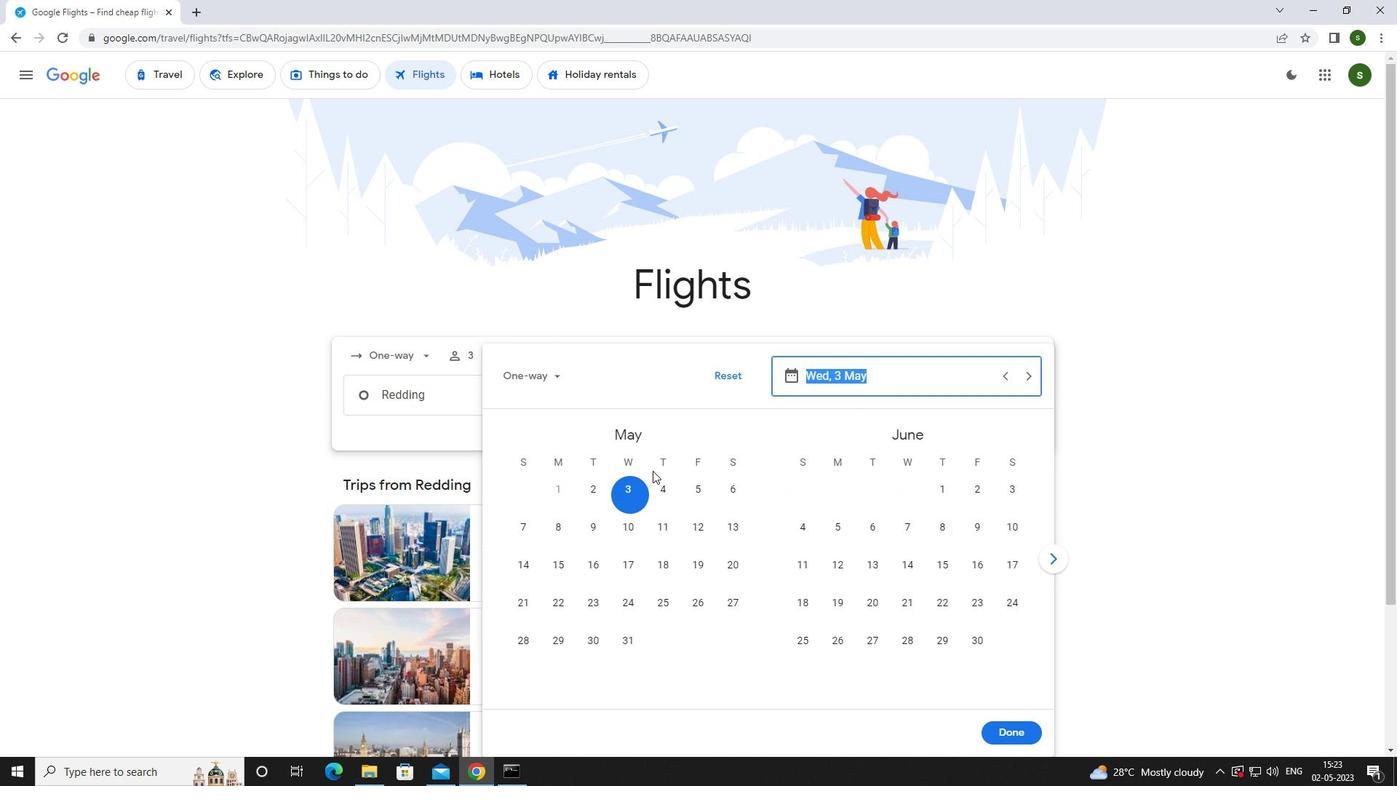 
Action: Mouse pressed left at (639, 493)
Screenshot: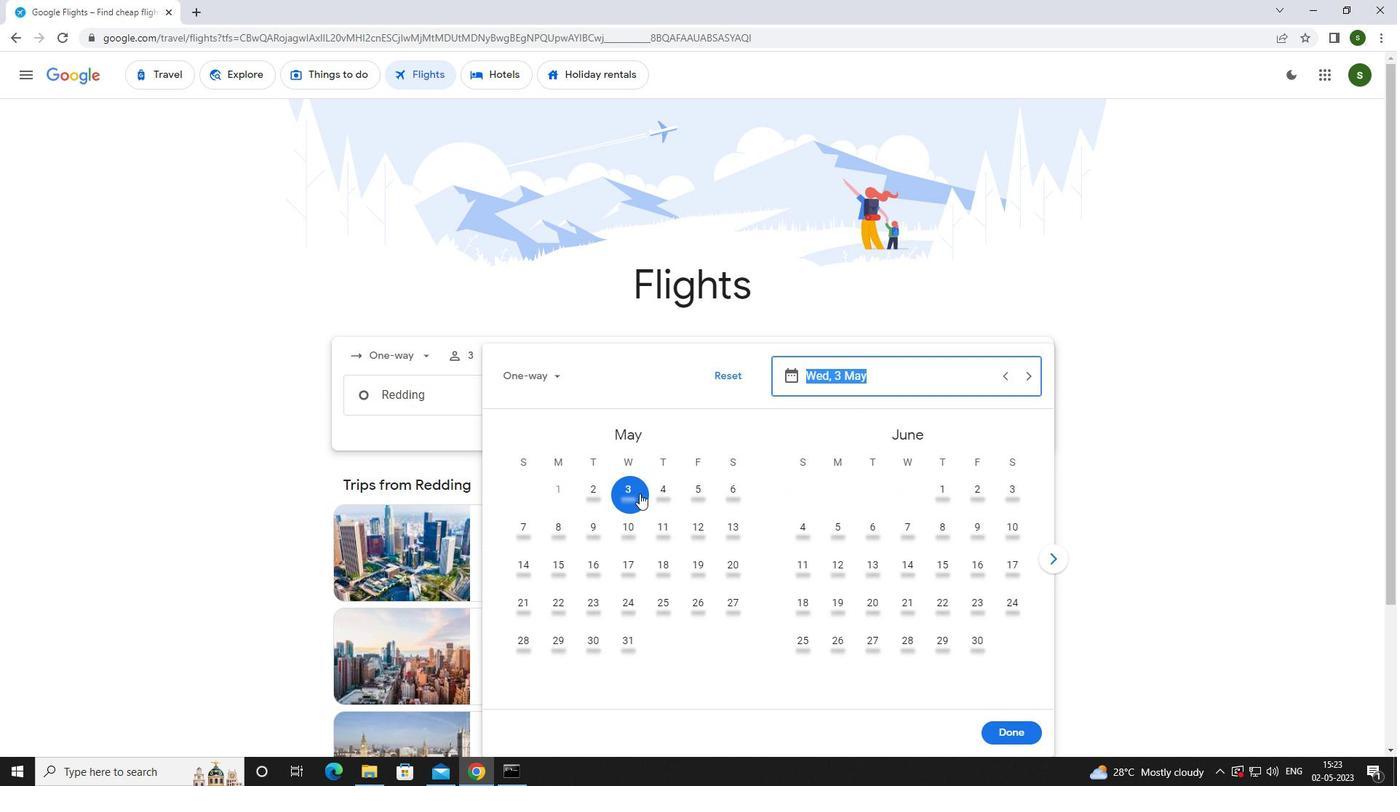 
Action: Mouse moved to (1009, 734)
Screenshot: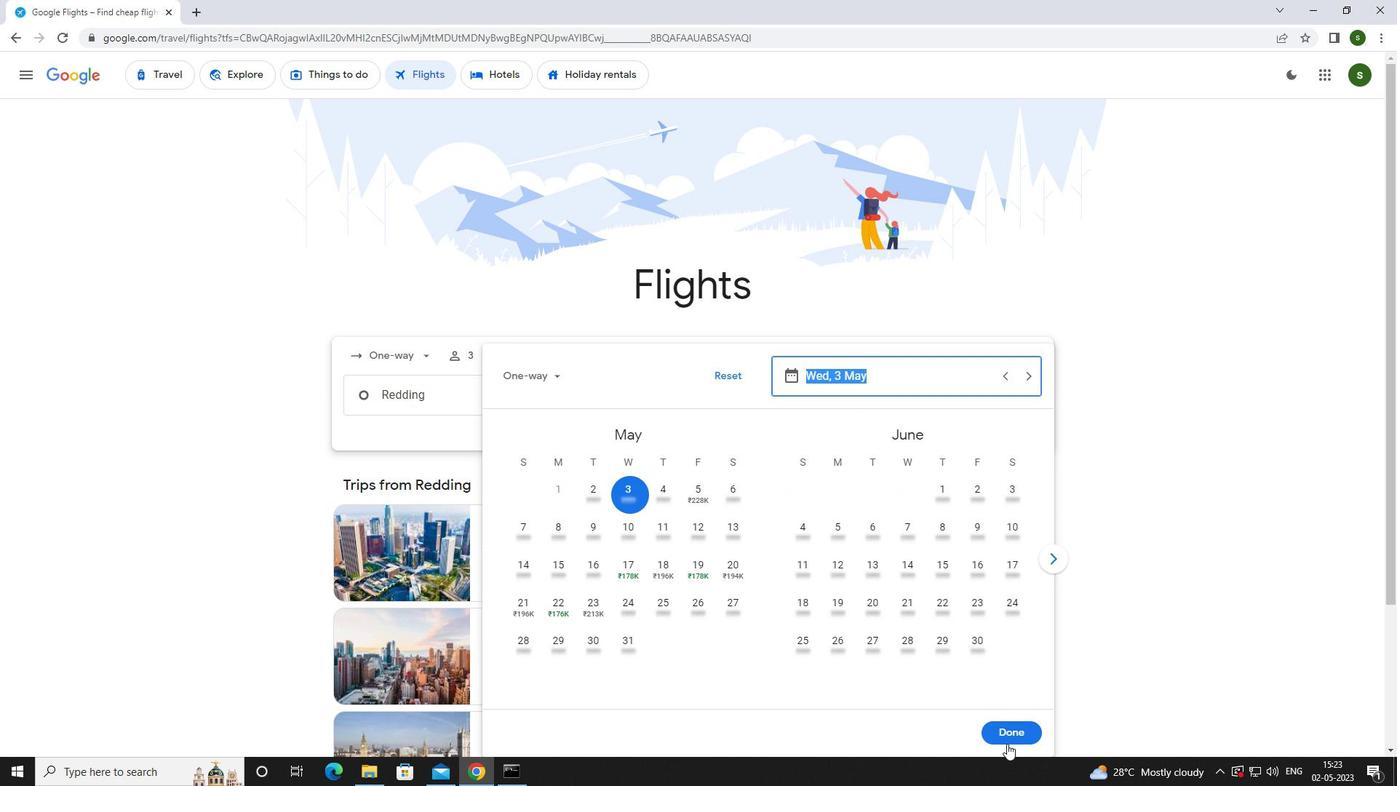 
Action: Mouse pressed left at (1009, 734)
Screenshot: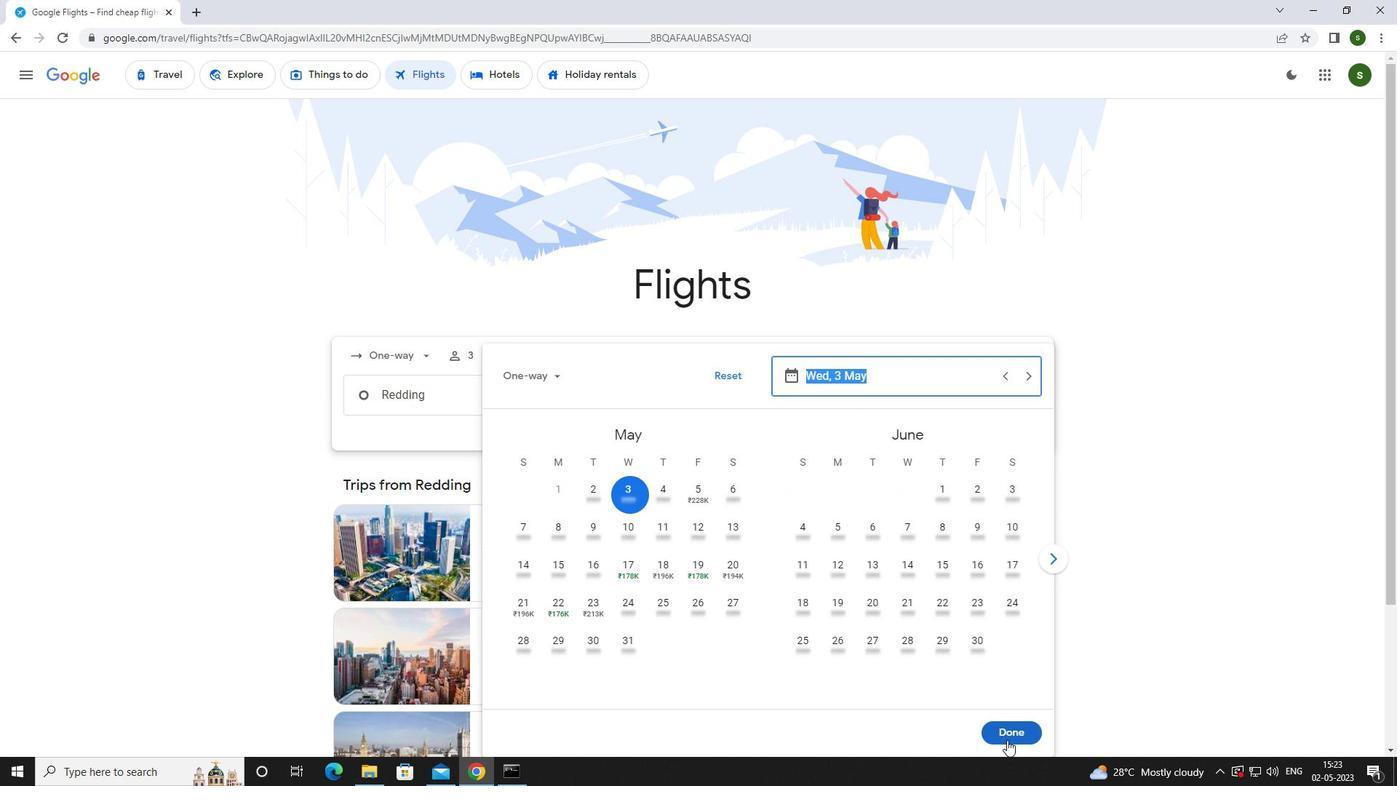 
Action: Mouse moved to (701, 452)
Screenshot: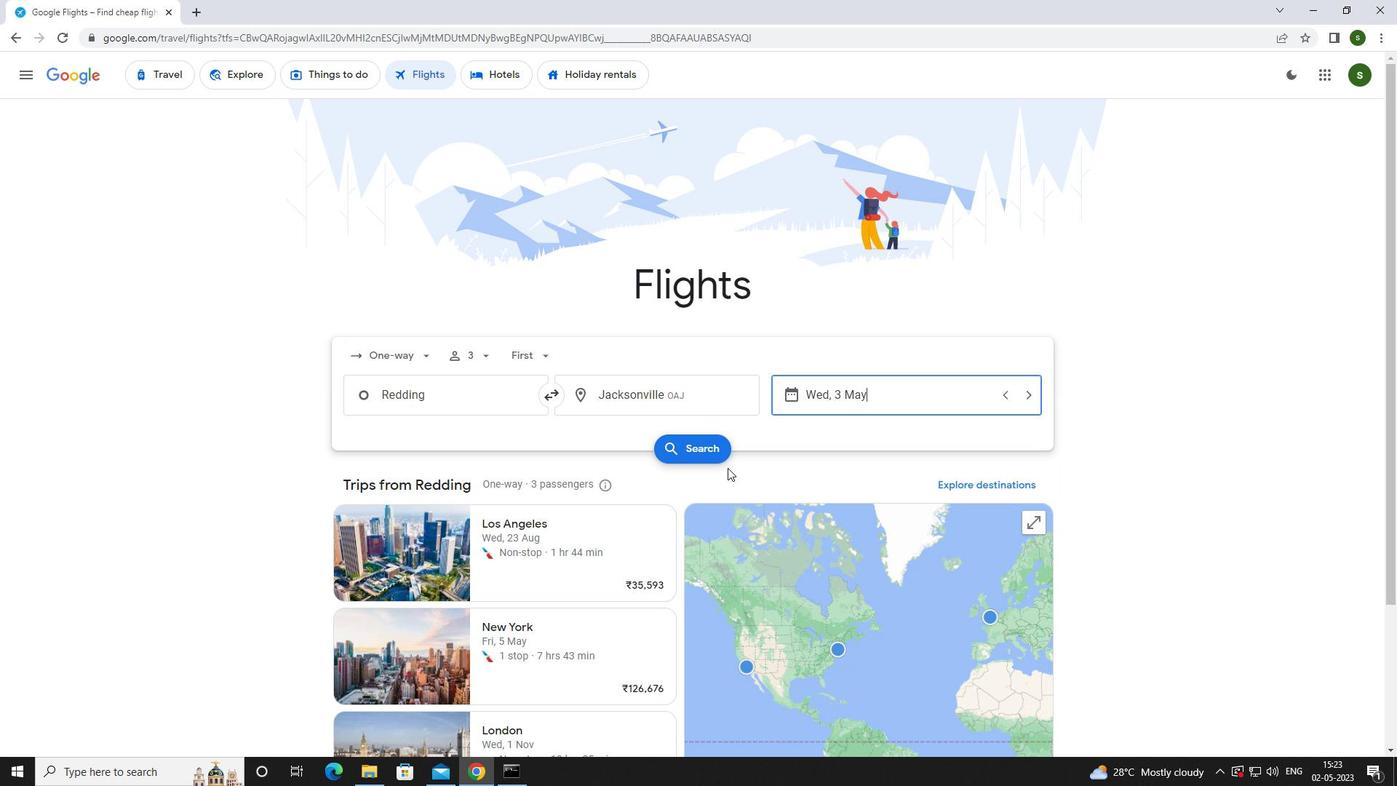 
Action: Mouse pressed left at (701, 452)
Screenshot: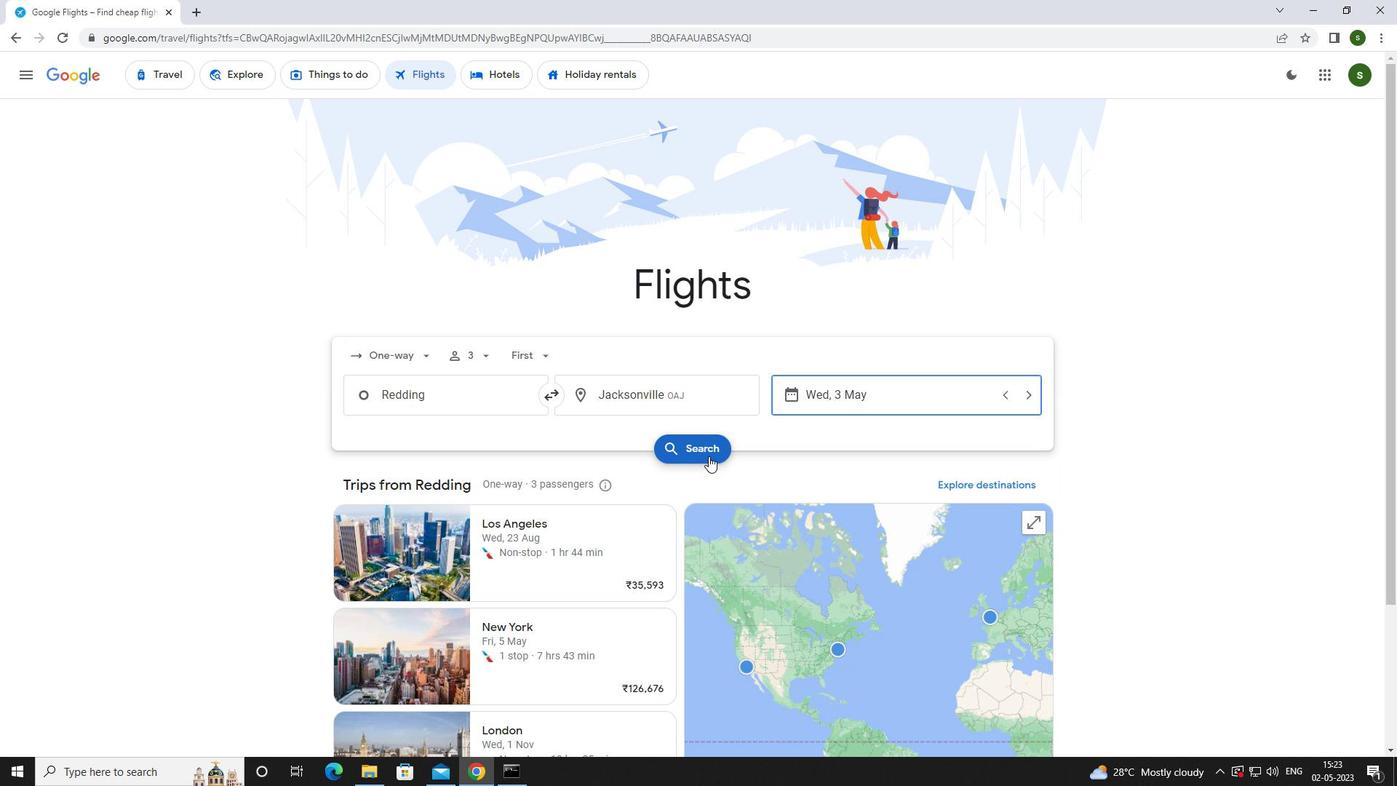 
Action: Mouse moved to (385, 212)
Screenshot: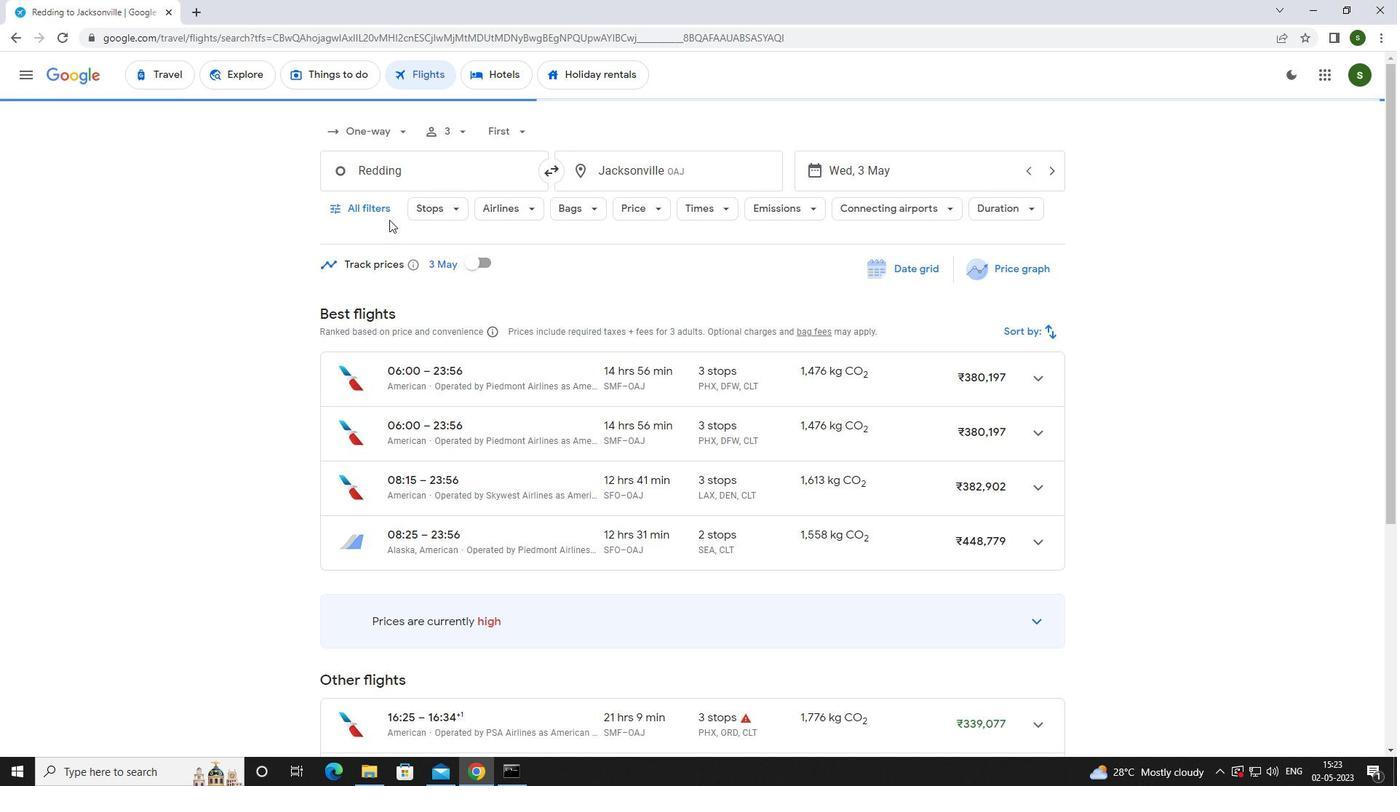 
Action: Mouse pressed left at (385, 212)
Screenshot: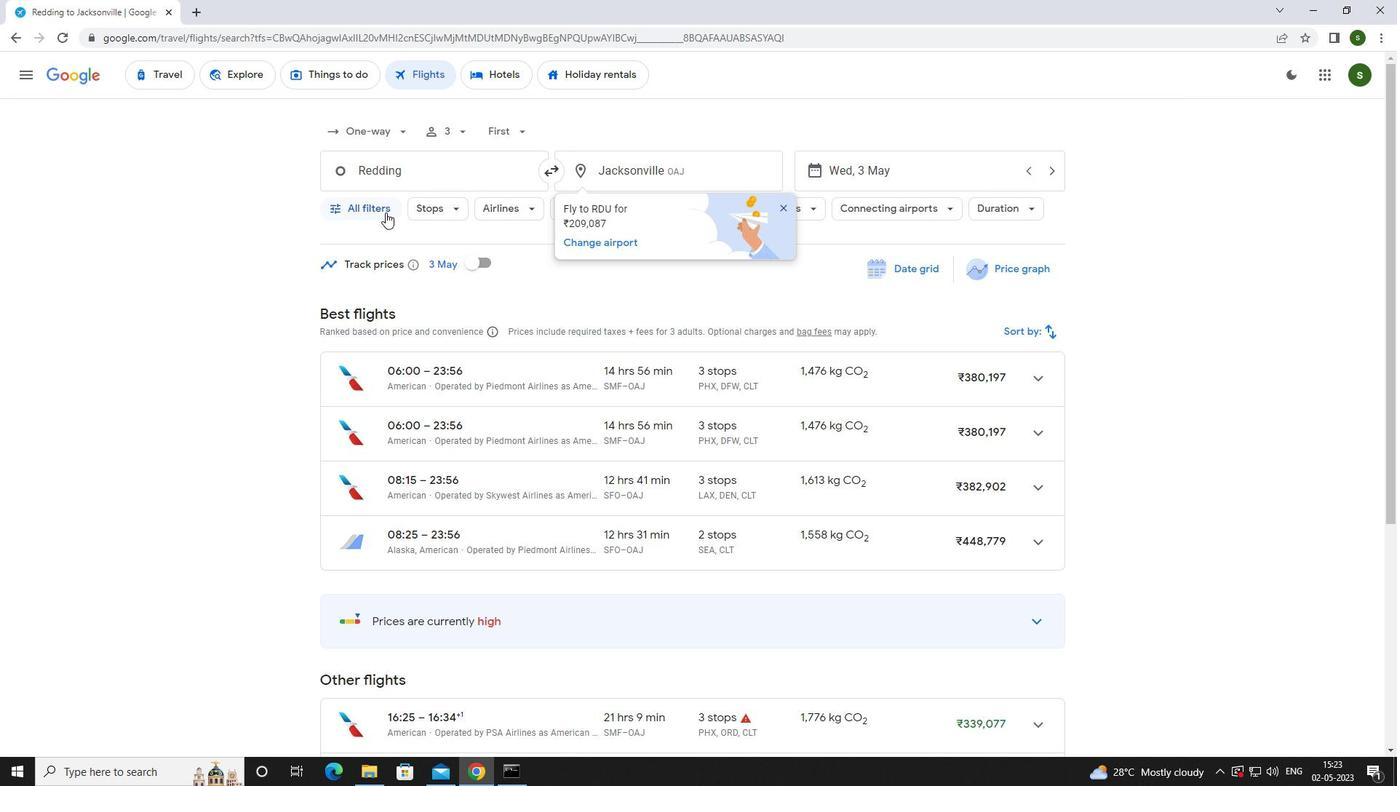 
Action: Mouse moved to (546, 519)
Screenshot: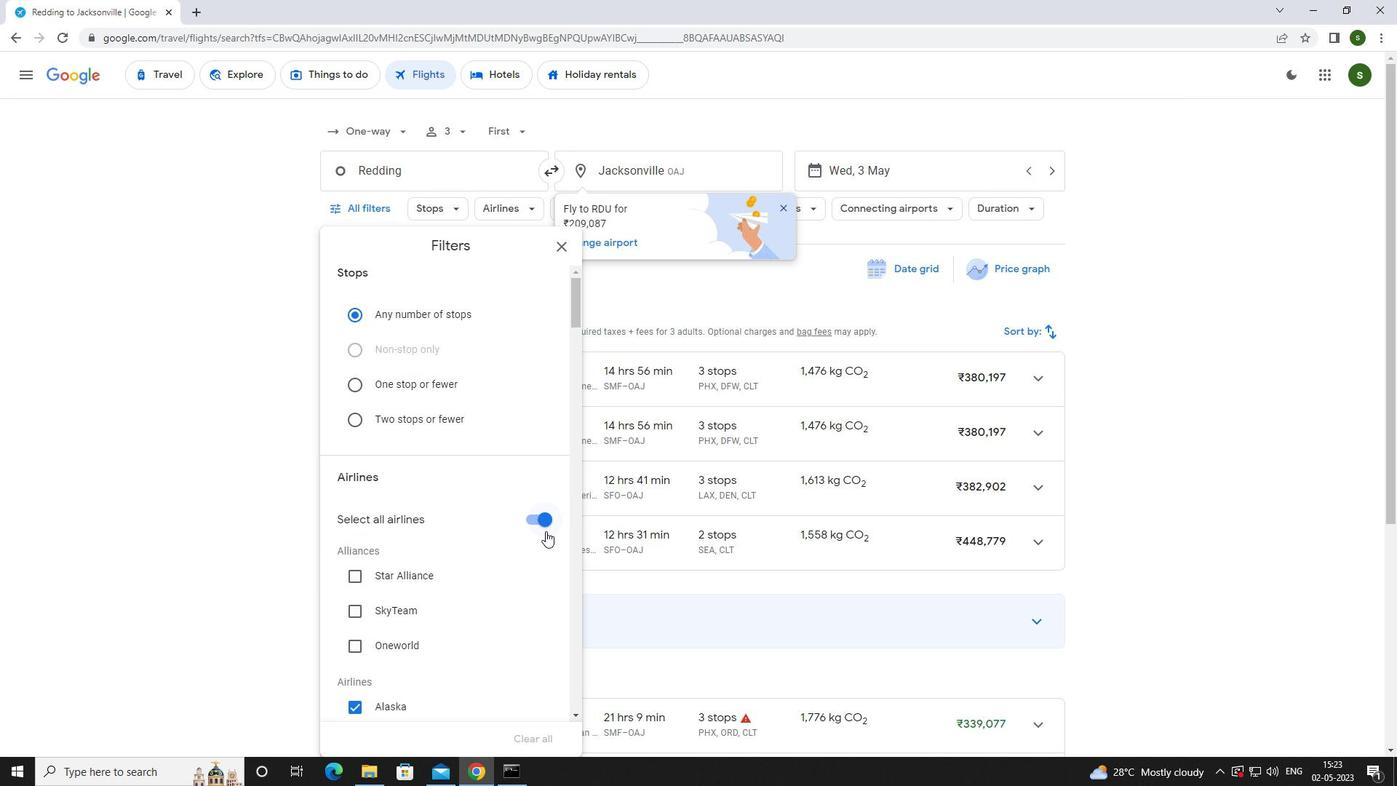 
Action: Mouse pressed left at (546, 519)
Screenshot: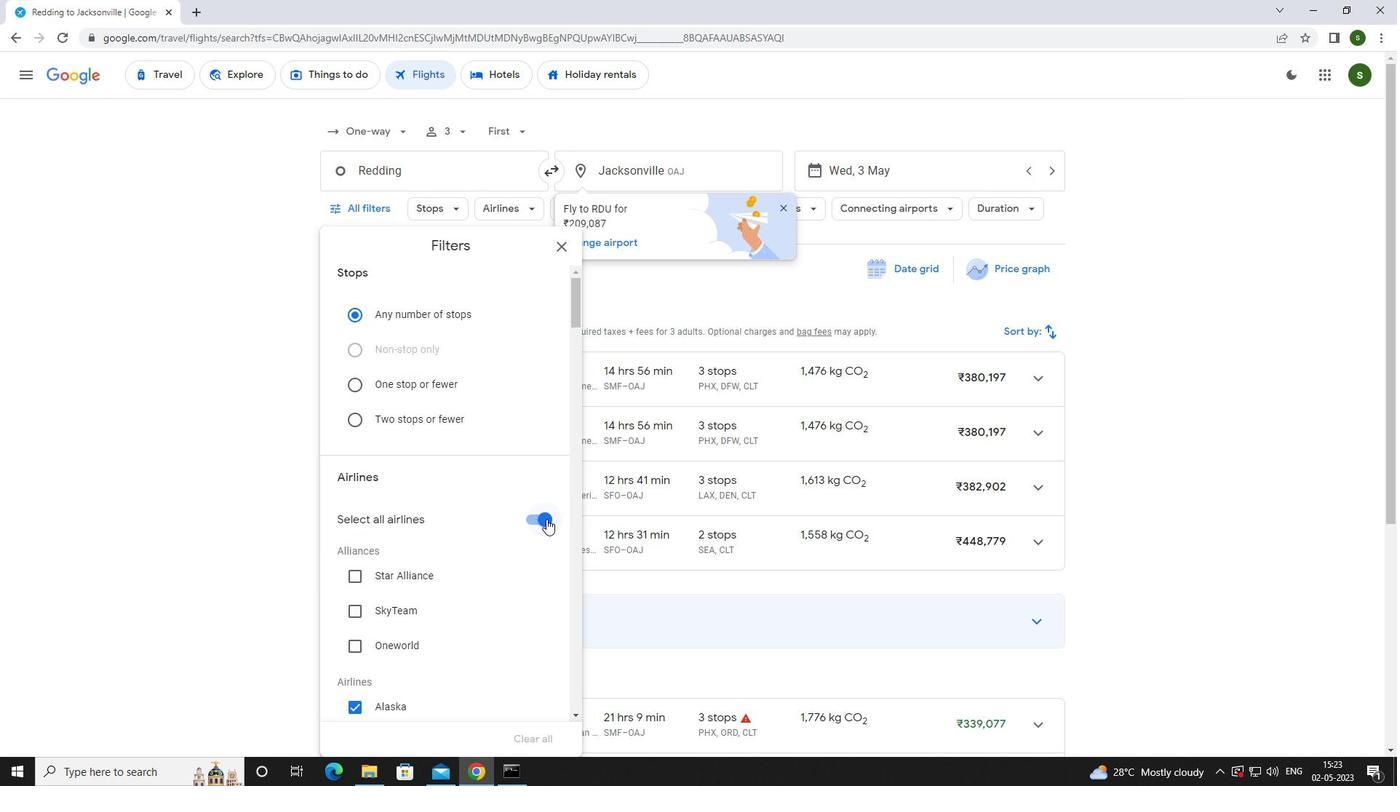 
Action: Mouse moved to (491, 499)
Screenshot: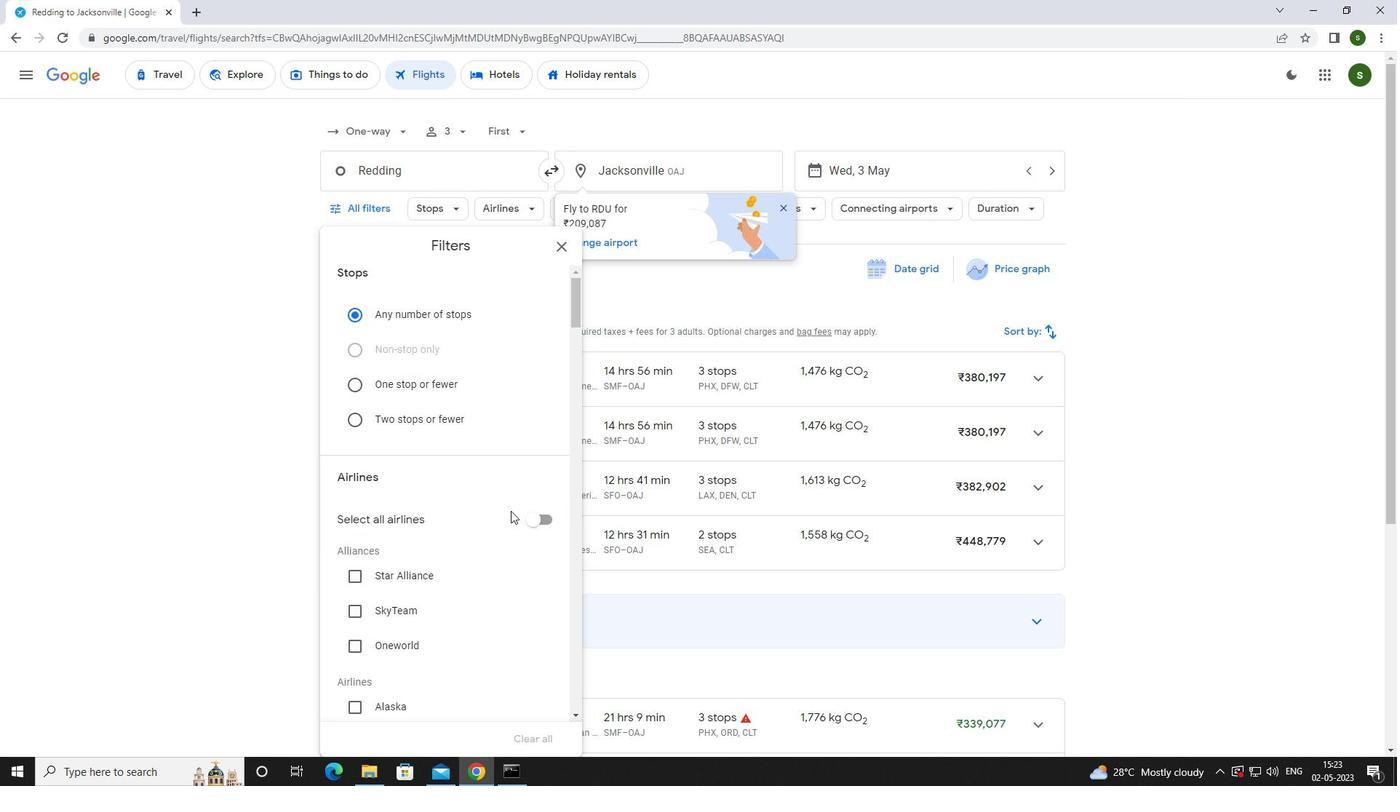 
Action: Mouse scrolled (491, 498) with delta (0, 0)
Screenshot: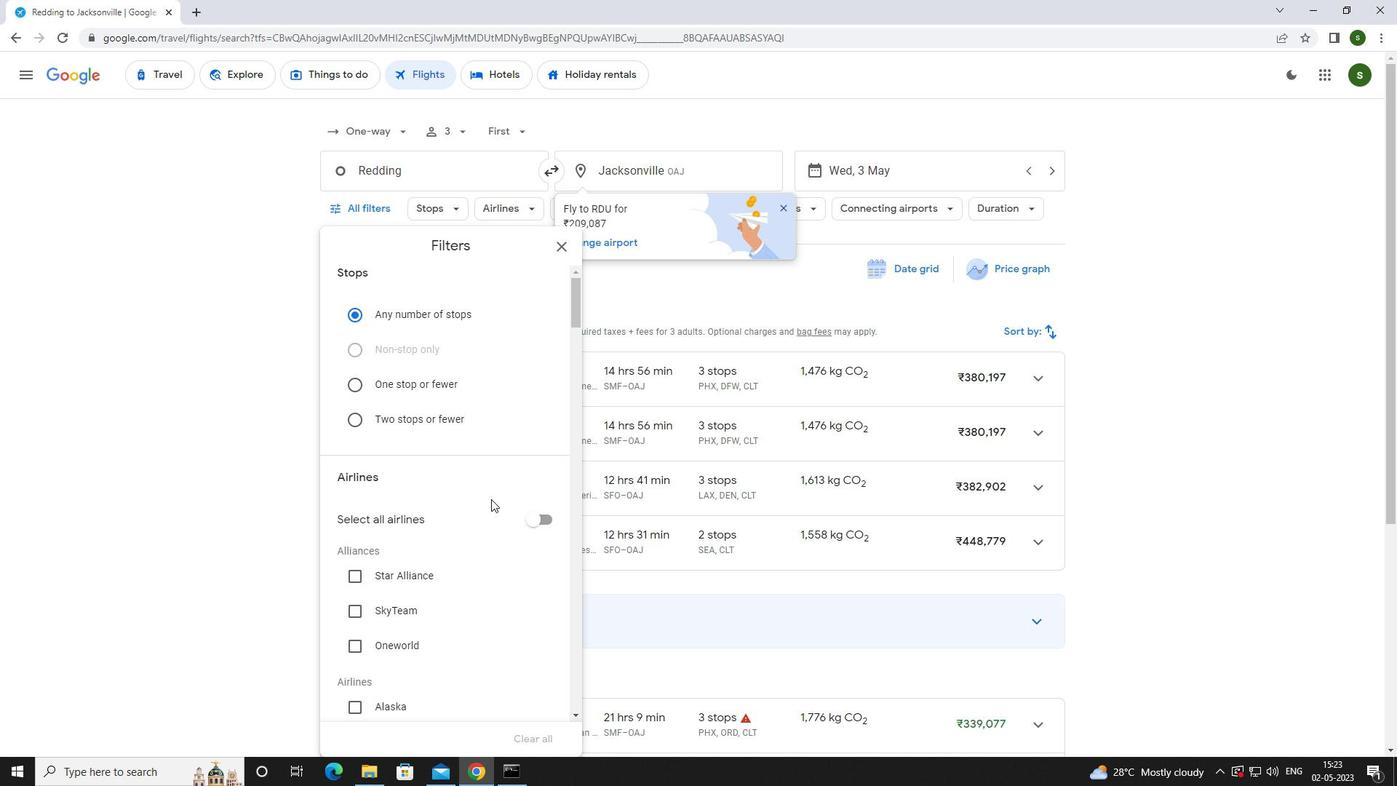 
Action: Mouse scrolled (491, 498) with delta (0, 0)
Screenshot: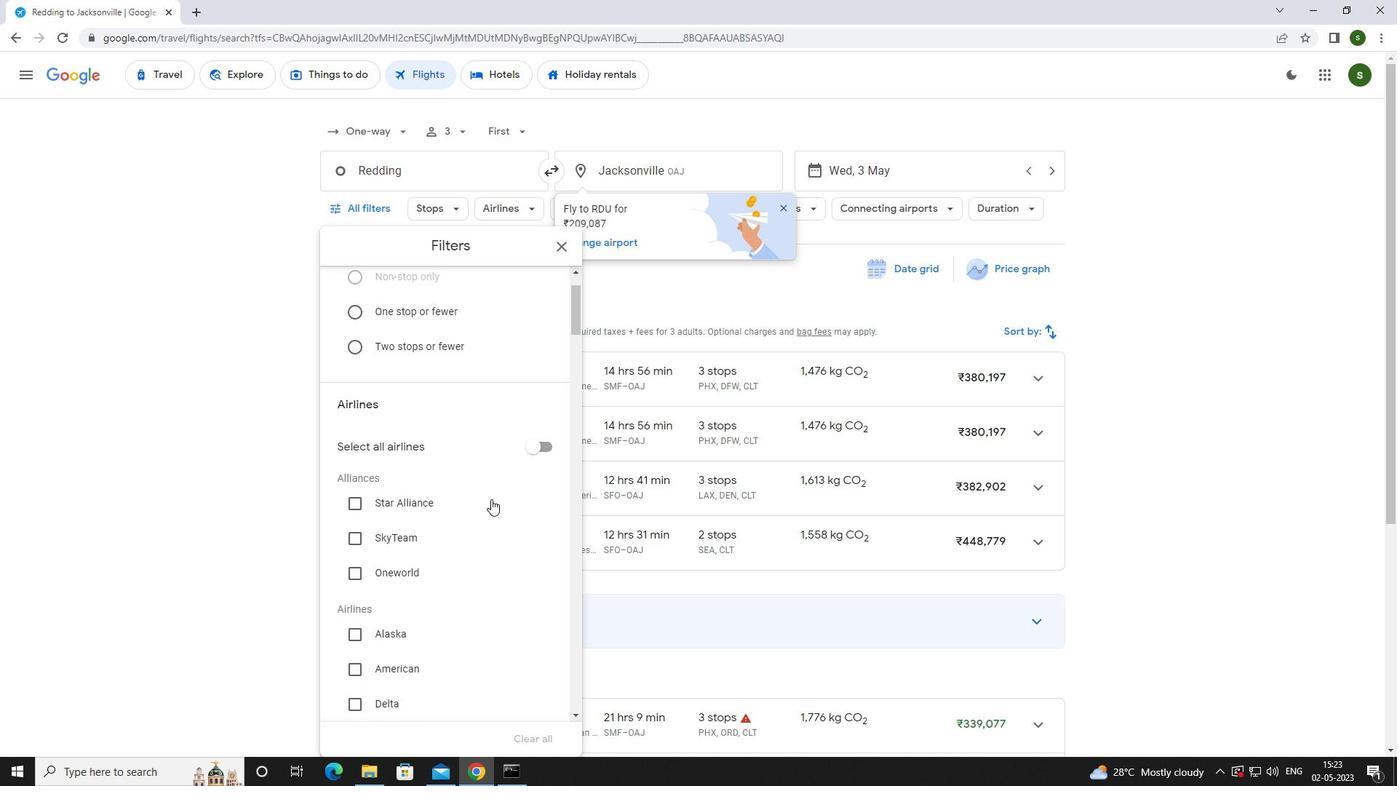 
Action: Mouse scrolled (491, 498) with delta (0, 0)
Screenshot: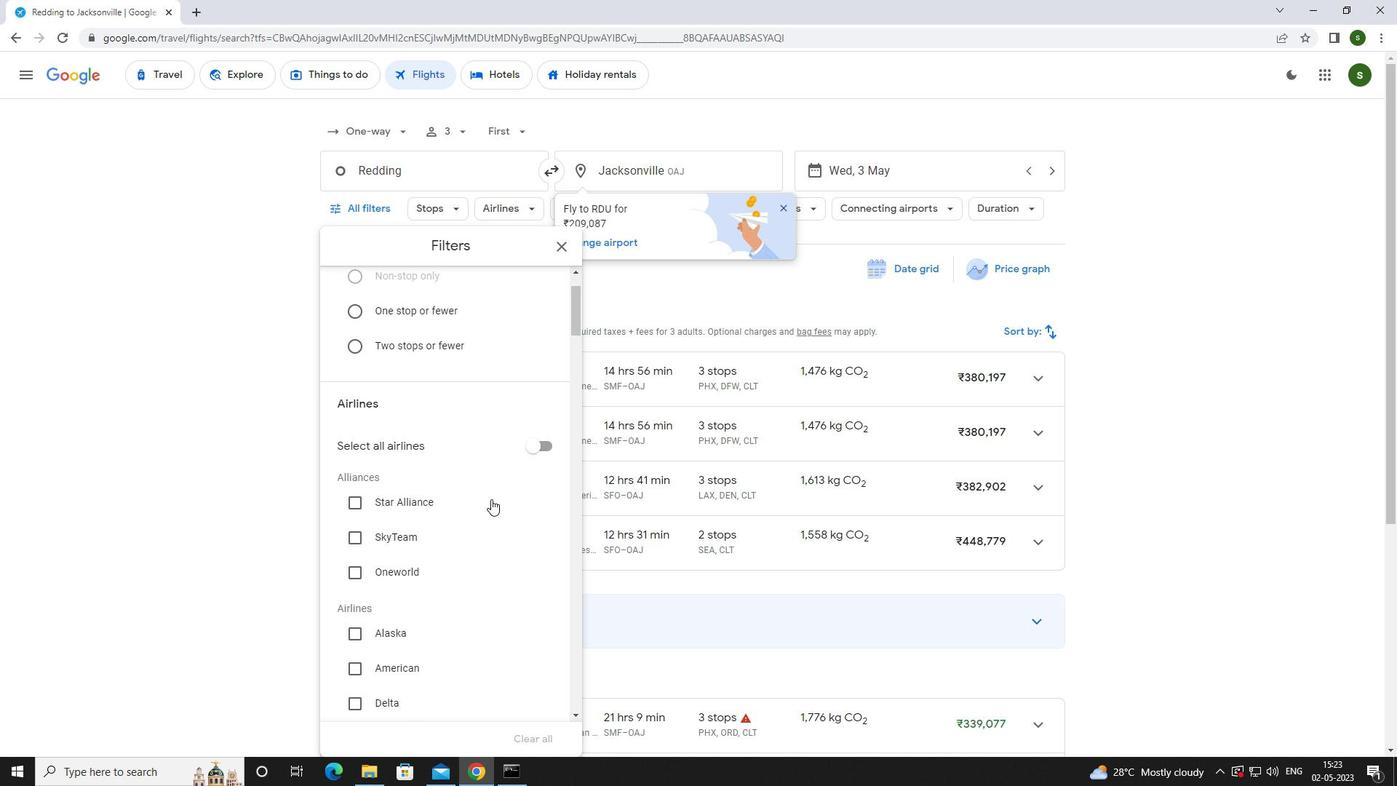 
Action: Mouse scrolled (491, 498) with delta (0, 0)
Screenshot: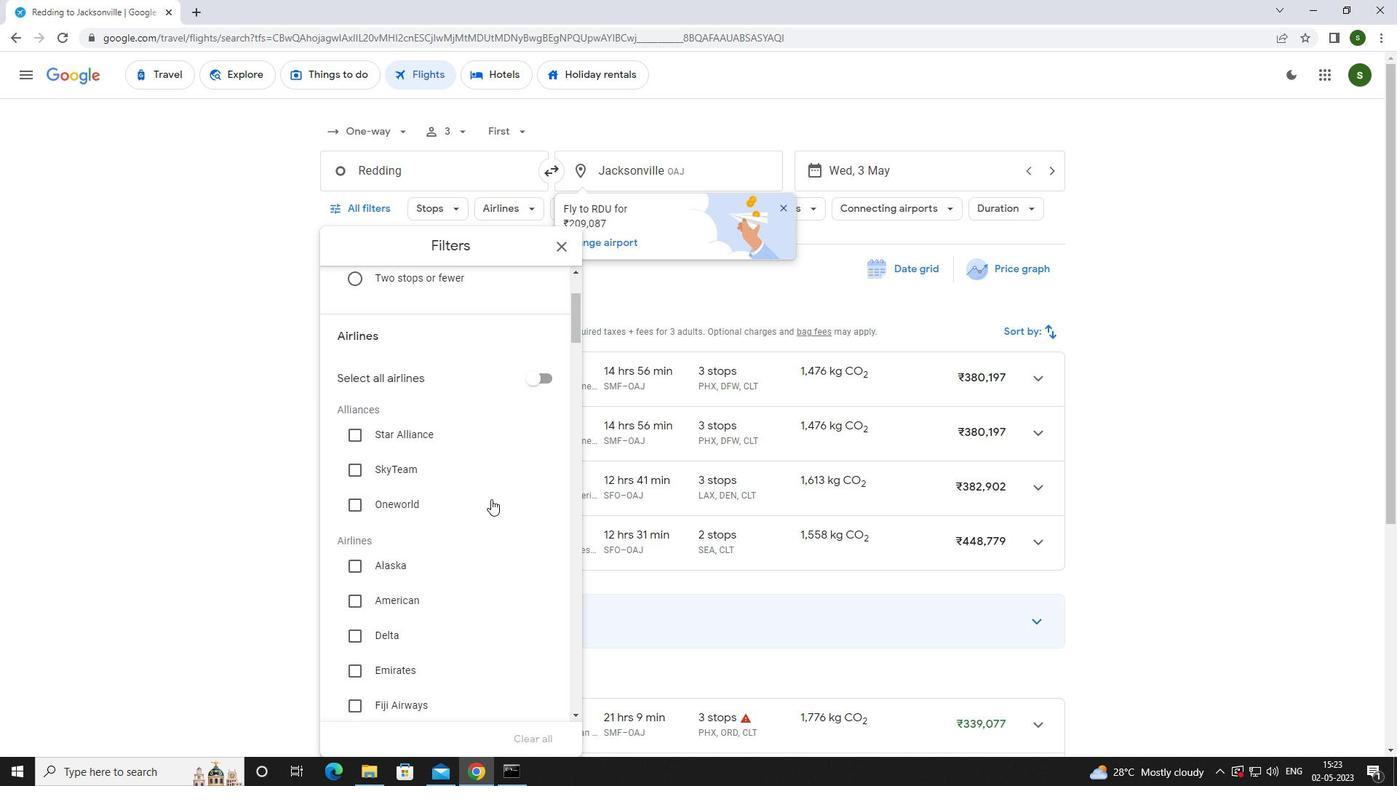 
Action: Mouse scrolled (491, 498) with delta (0, 0)
Screenshot: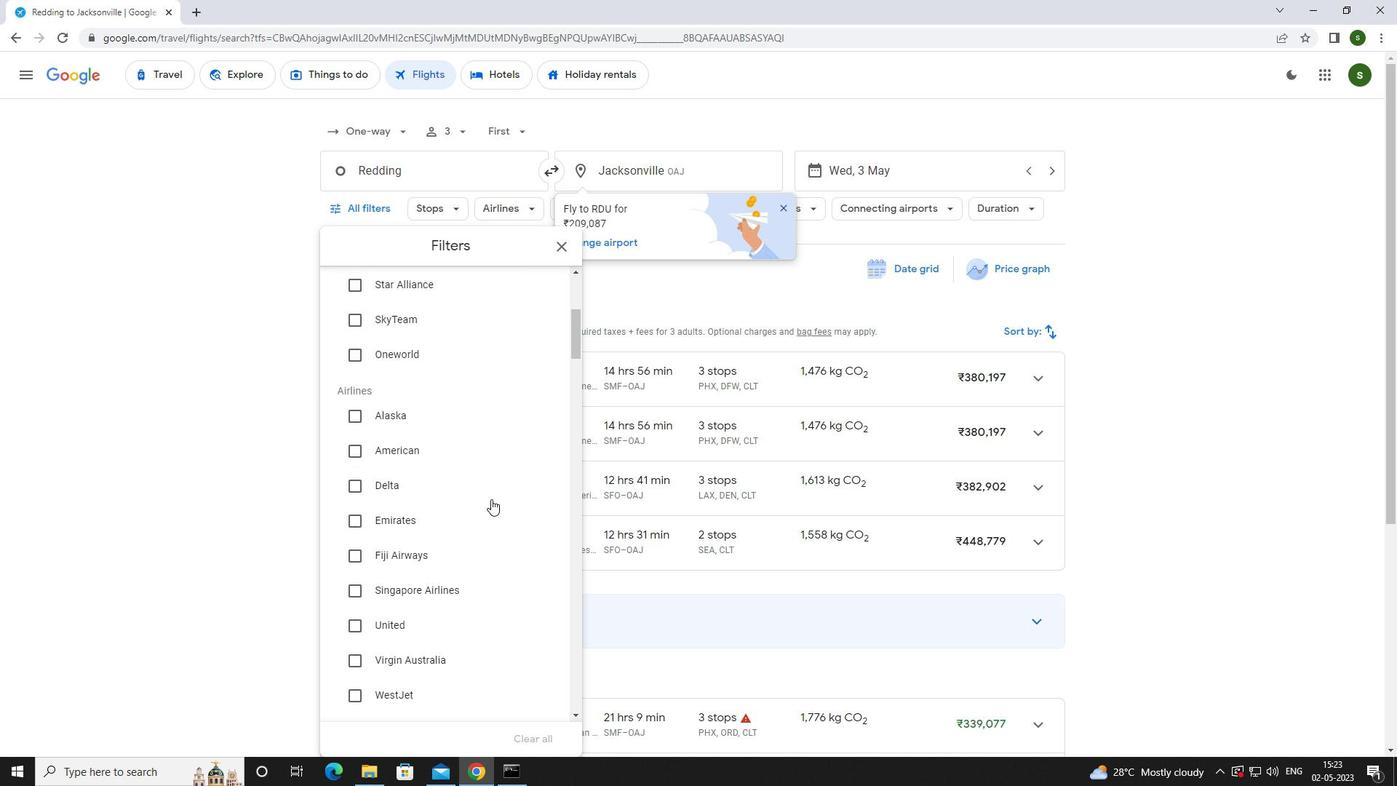 
Action: Mouse scrolled (491, 498) with delta (0, 0)
Screenshot: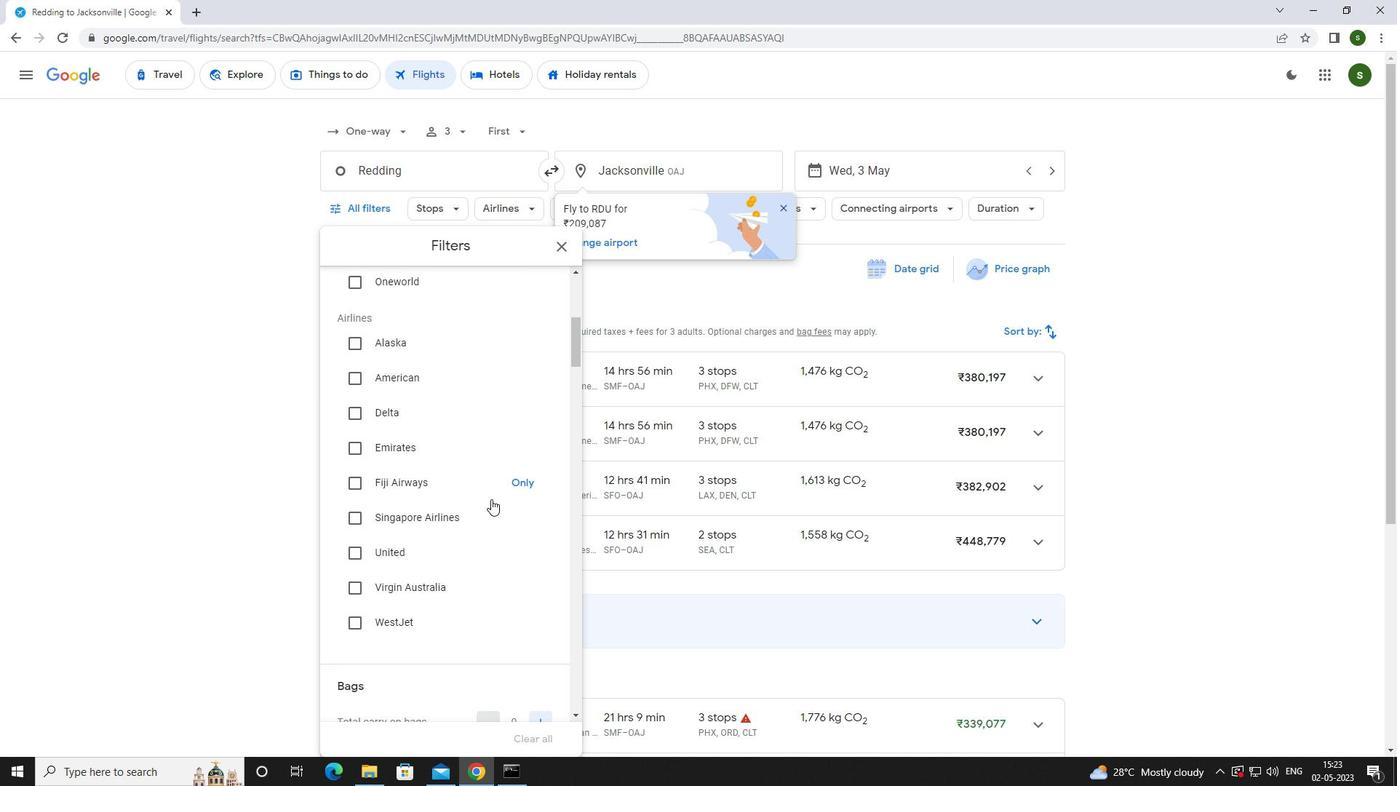 
Action: Mouse scrolled (491, 498) with delta (0, 0)
Screenshot: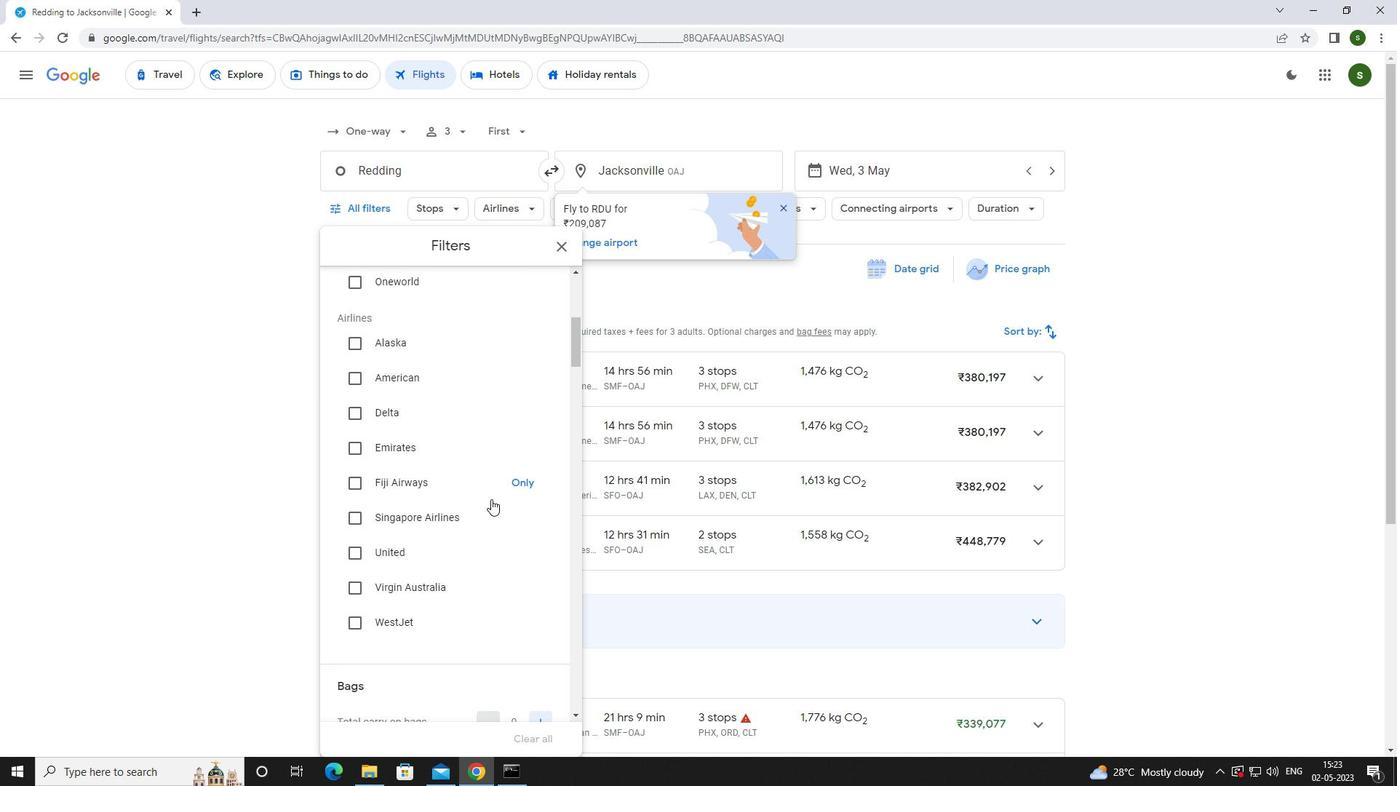 
Action: Mouse scrolled (491, 498) with delta (0, 0)
Screenshot: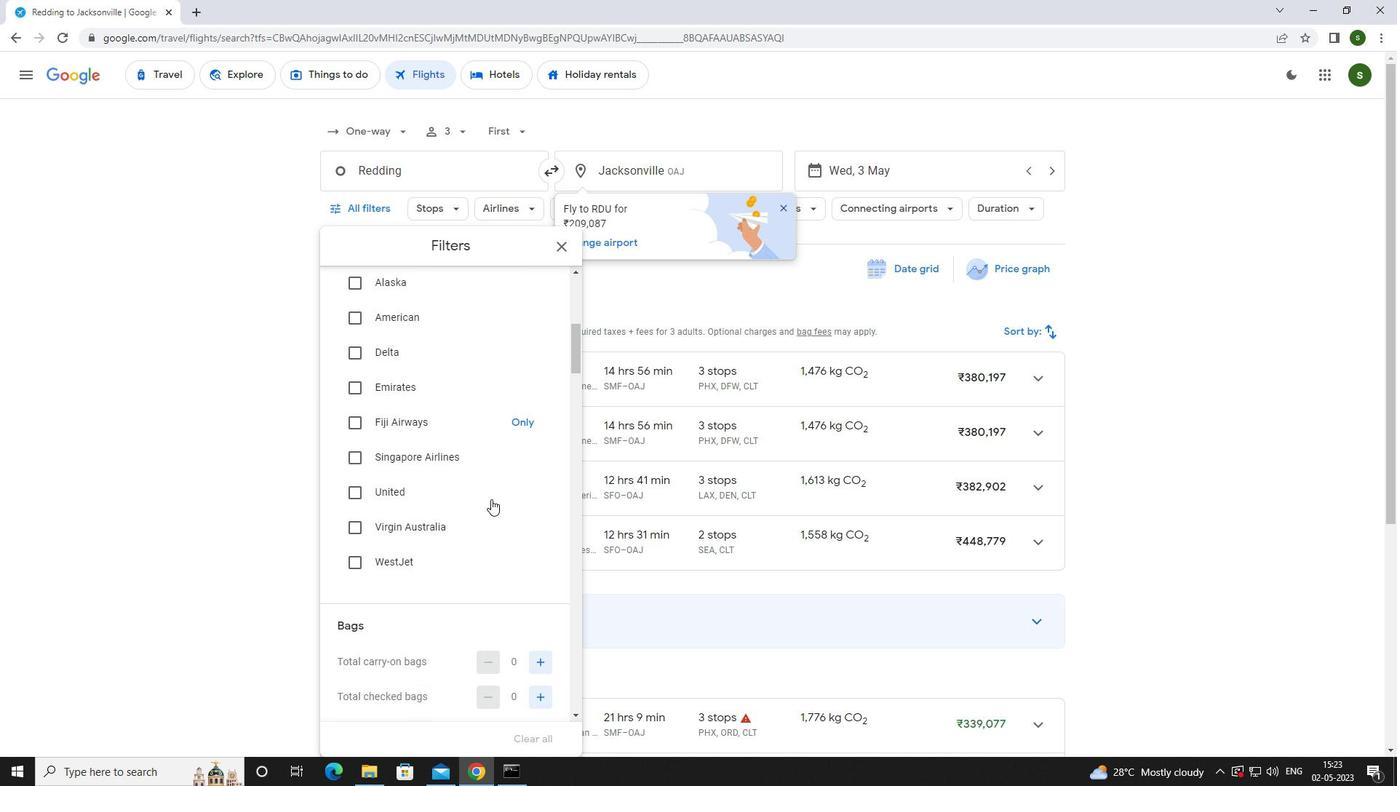 
Action: Mouse moved to (540, 508)
Screenshot: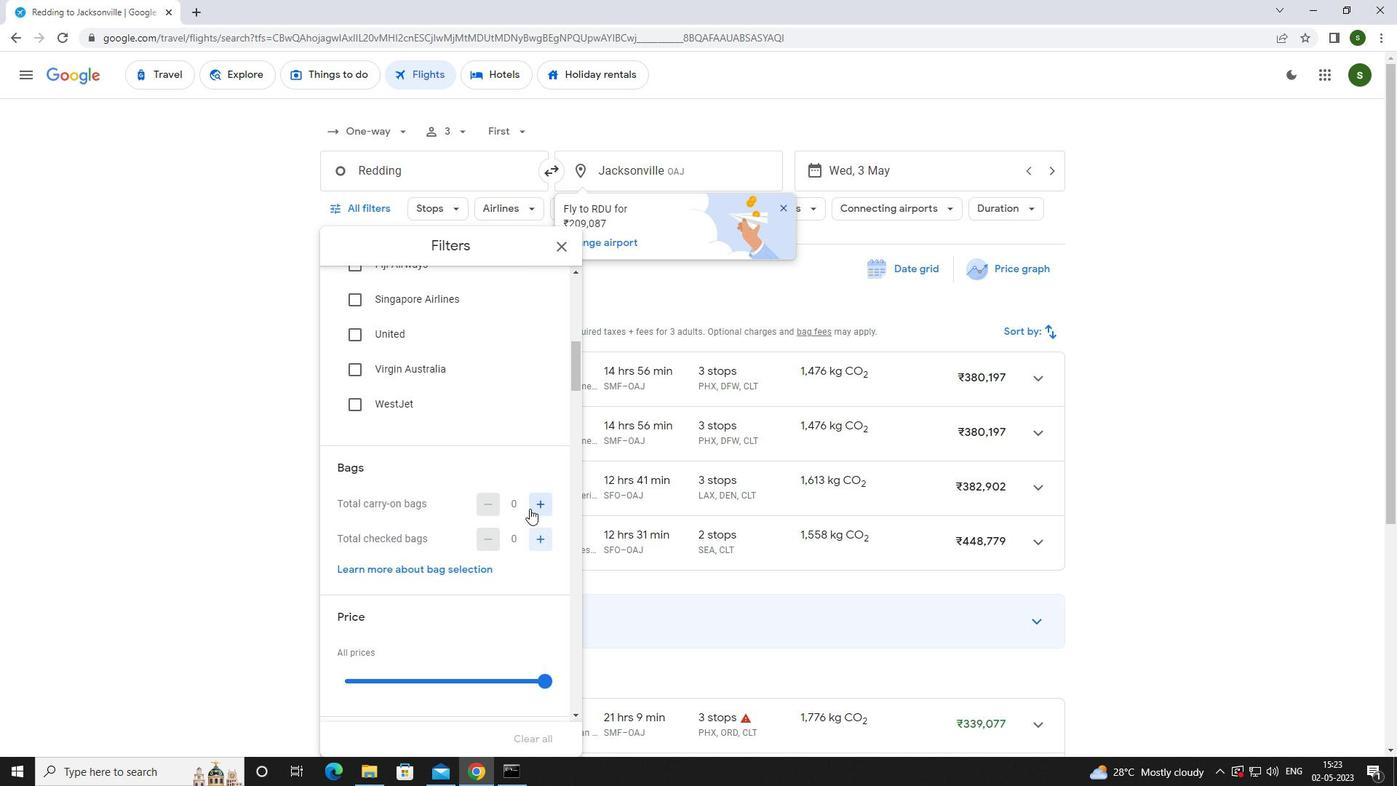 
Action: Mouse pressed left at (540, 508)
Screenshot: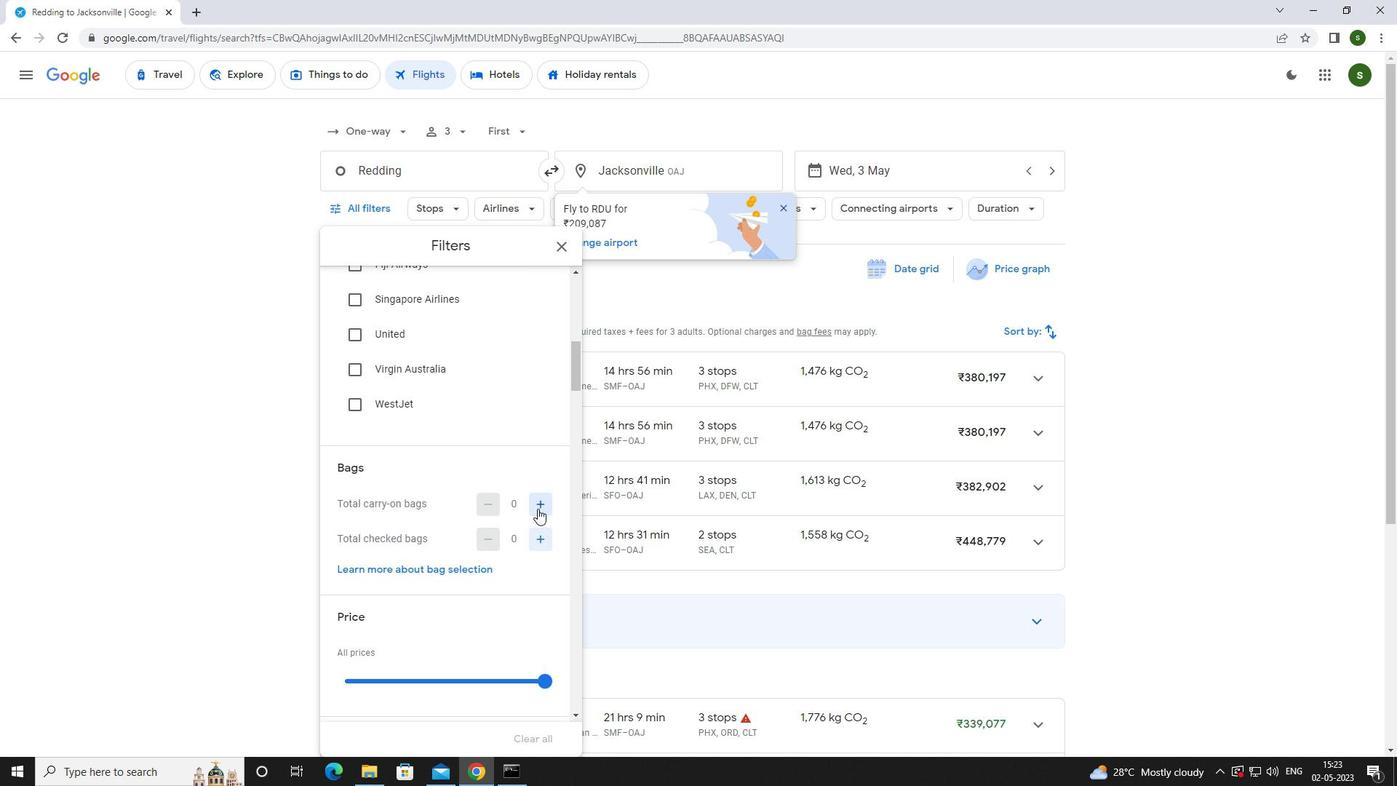 
Action: Mouse moved to (538, 508)
Screenshot: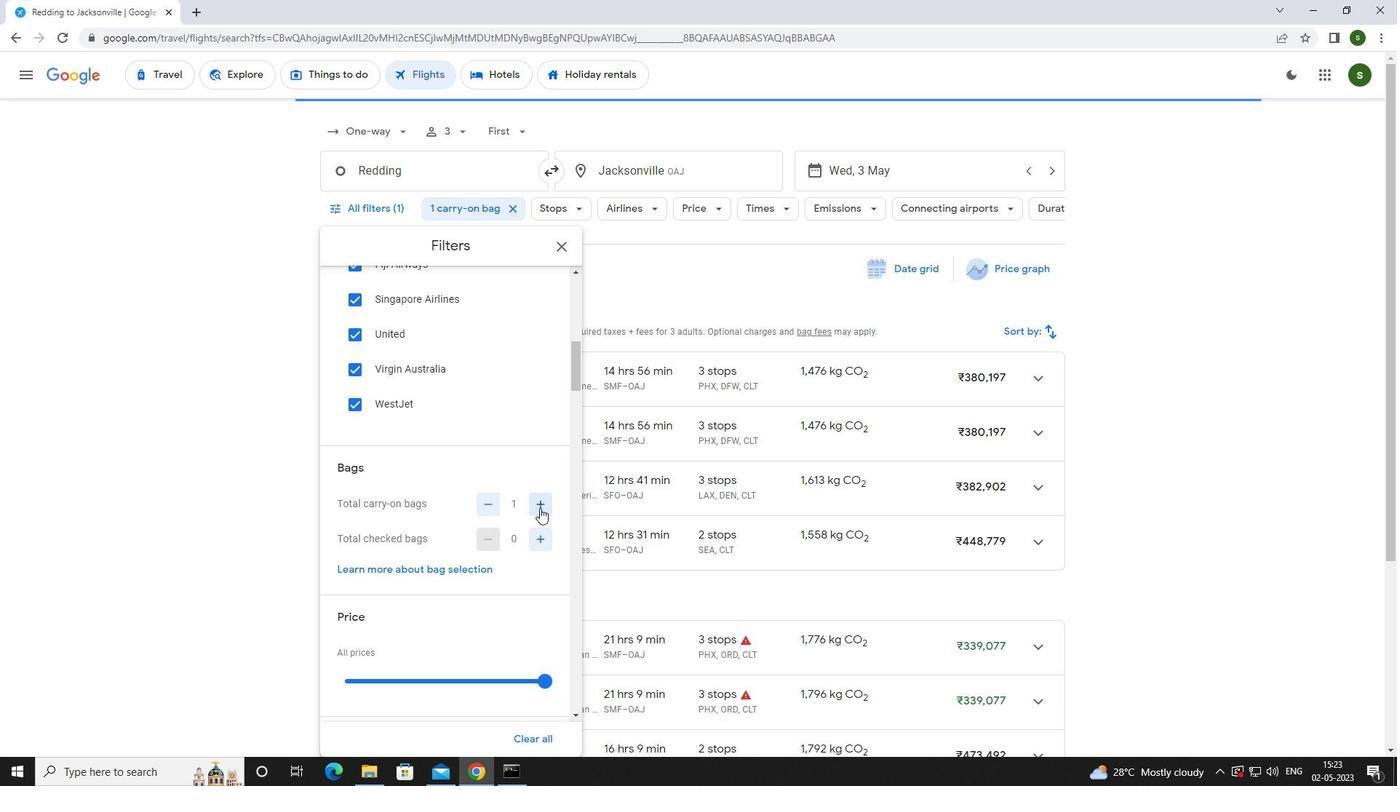 
Action: Mouse scrolled (538, 507) with delta (0, 0)
Screenshot: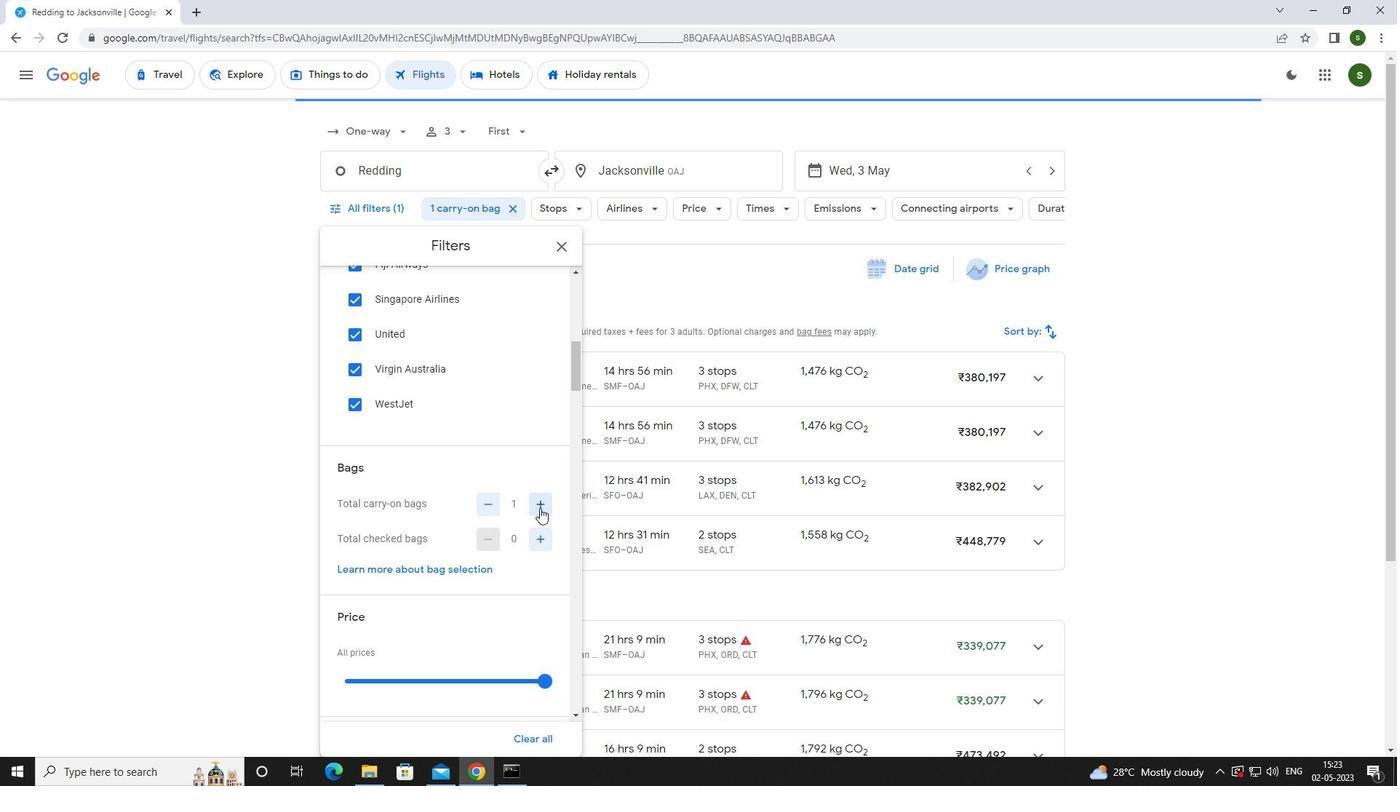 
Action: Mouse scrolled (538, 507) with delta (0, 0)
Screenshot: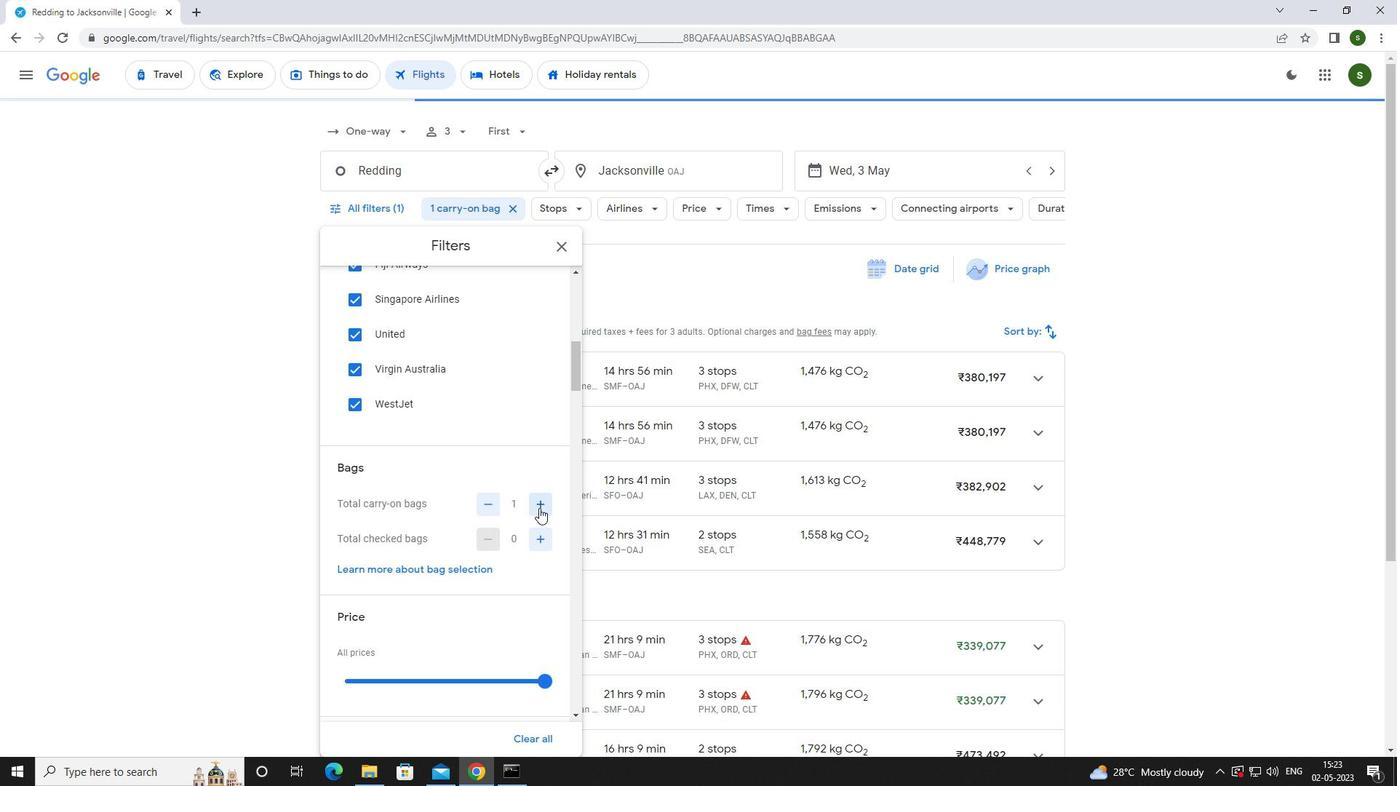 
Action: Mouse scrolled (538, 507) with delta (0, 0)
Screenshot: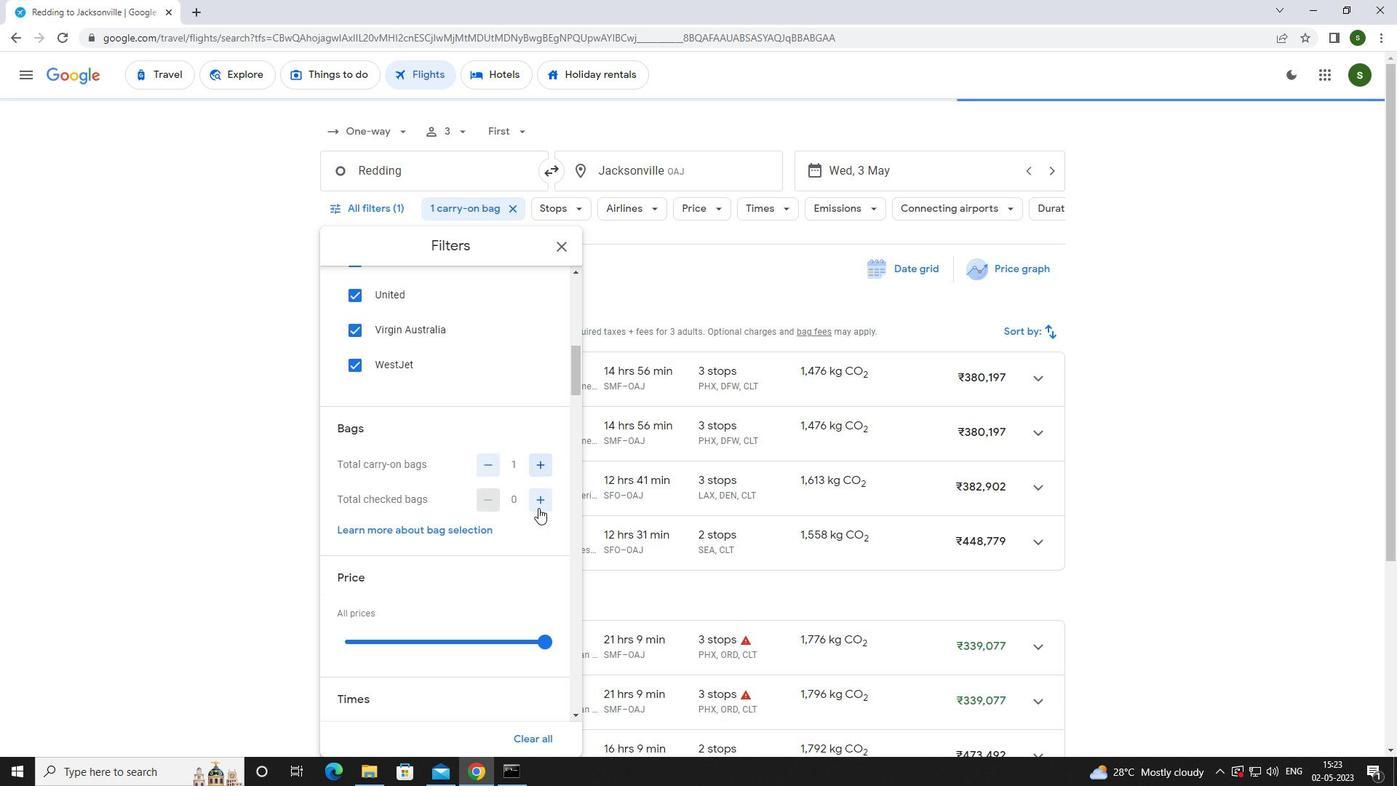 
Action: Mouse moved to (547, 459)
Screenshot: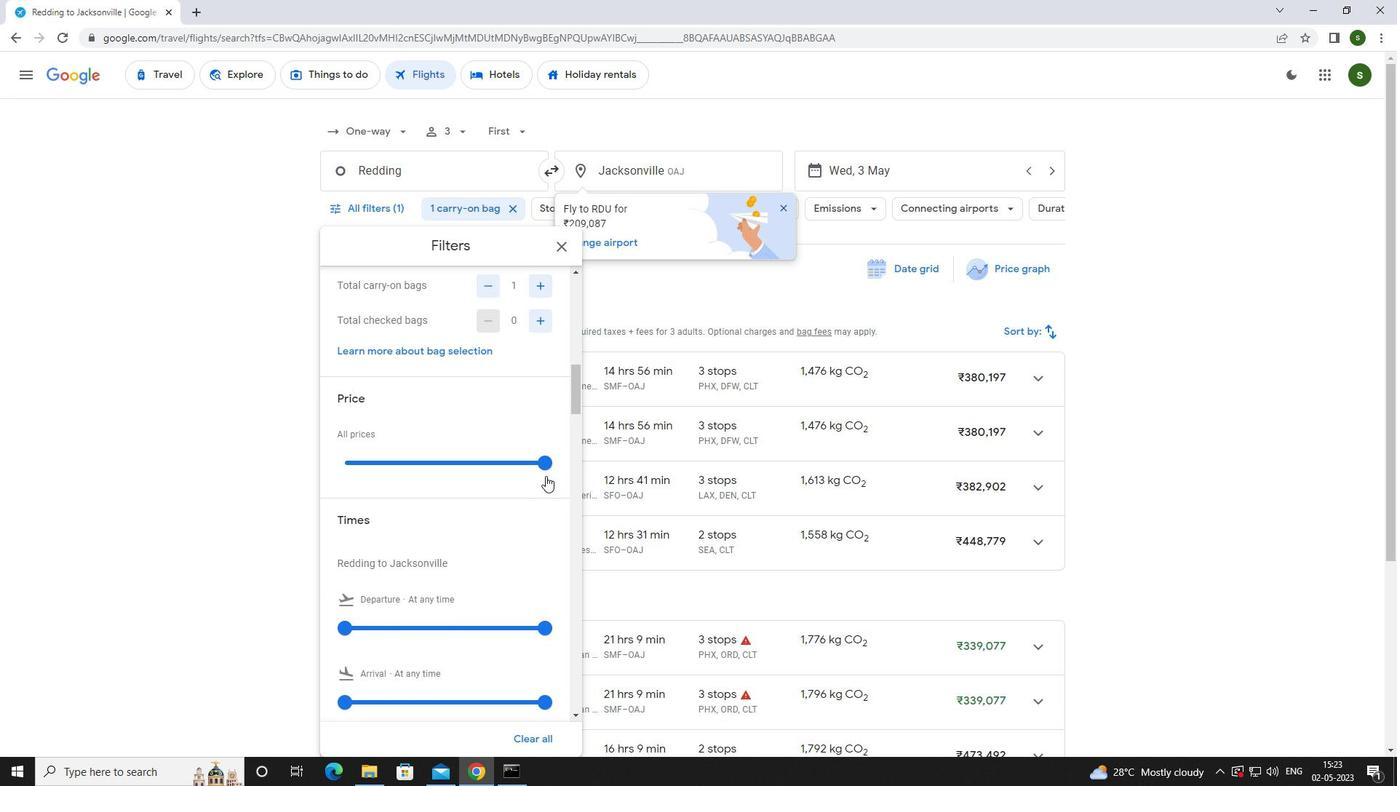 
Action: Mouse pressed left at (547, 459)
Screenshot: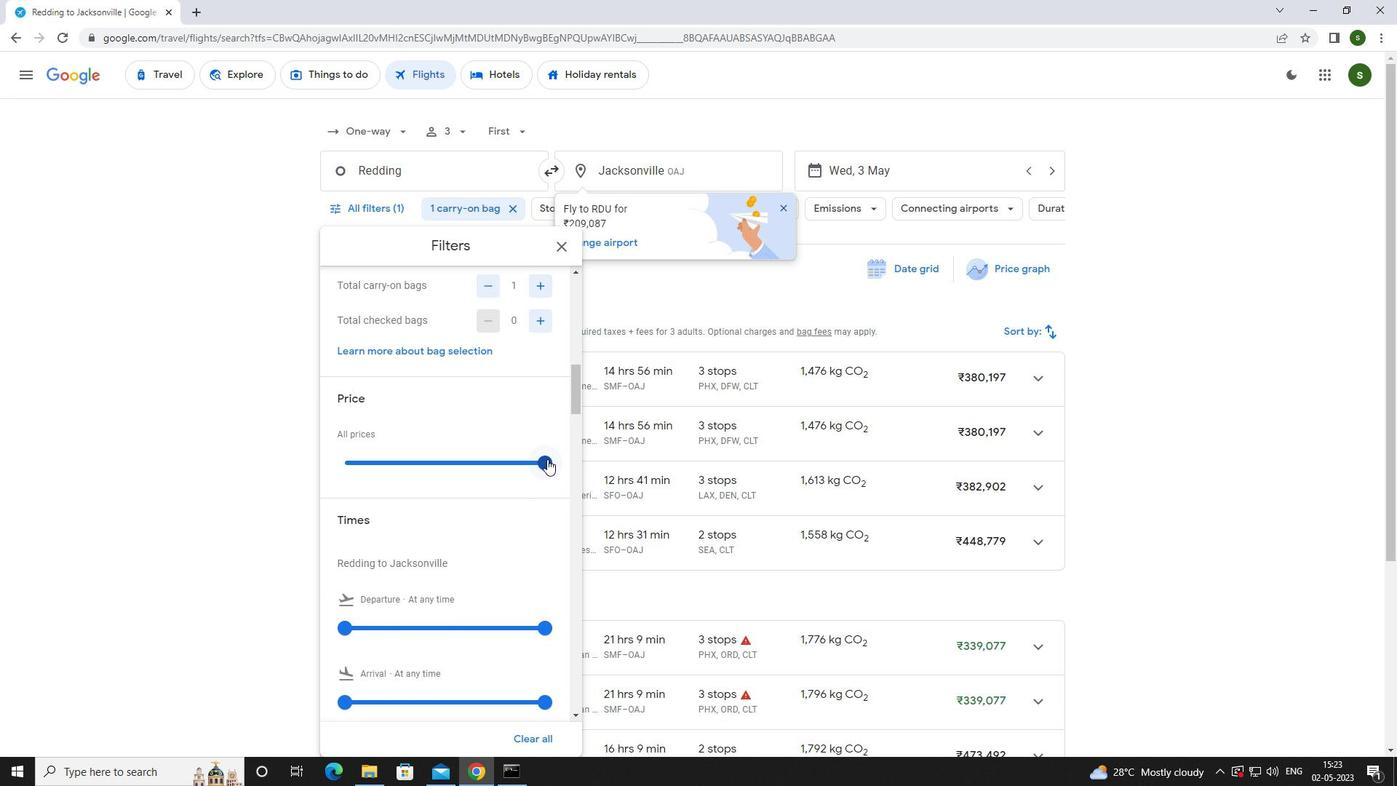 
Action: Mouse moved to (412, 485)
Screenshot: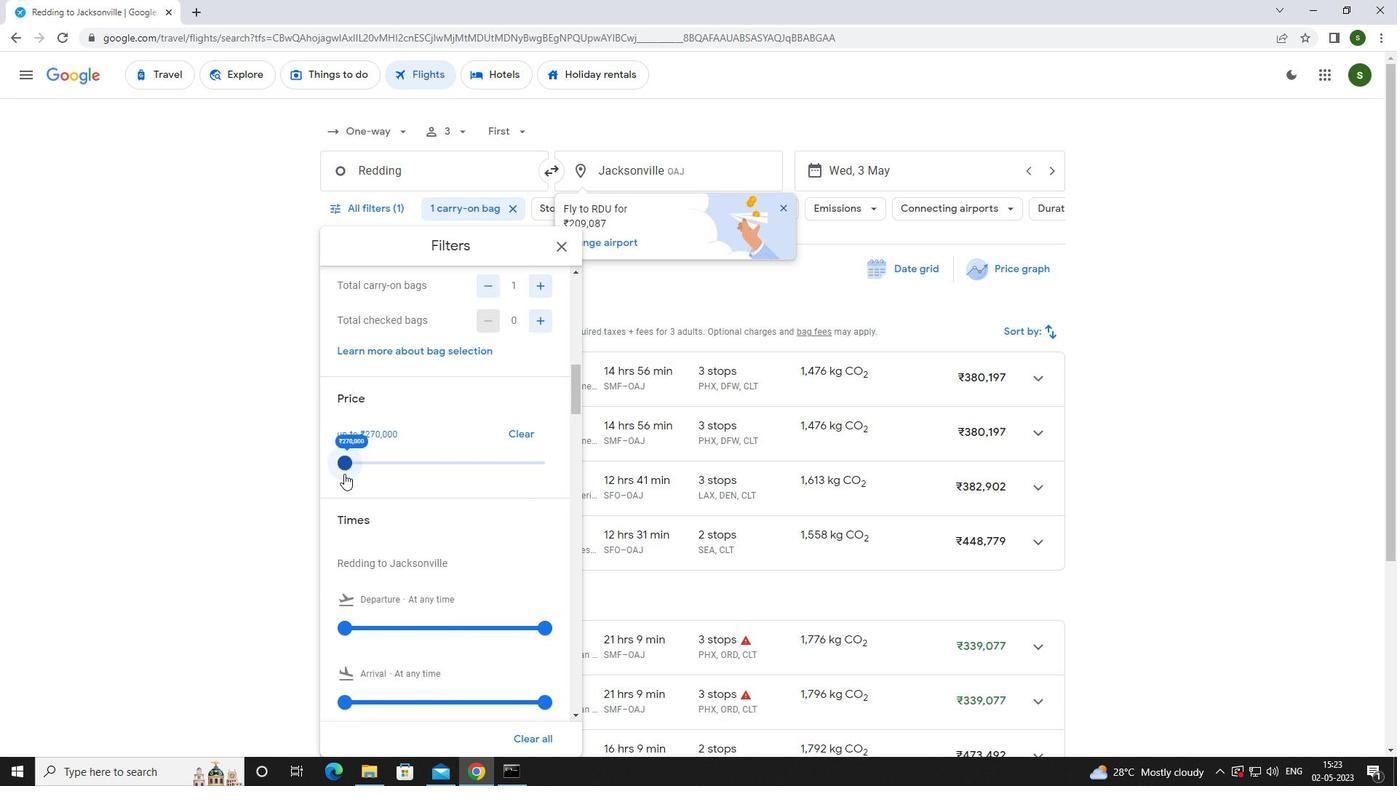 
Action: Mouse scrolled (412, 484) with delta (0, 0)
Screenshot: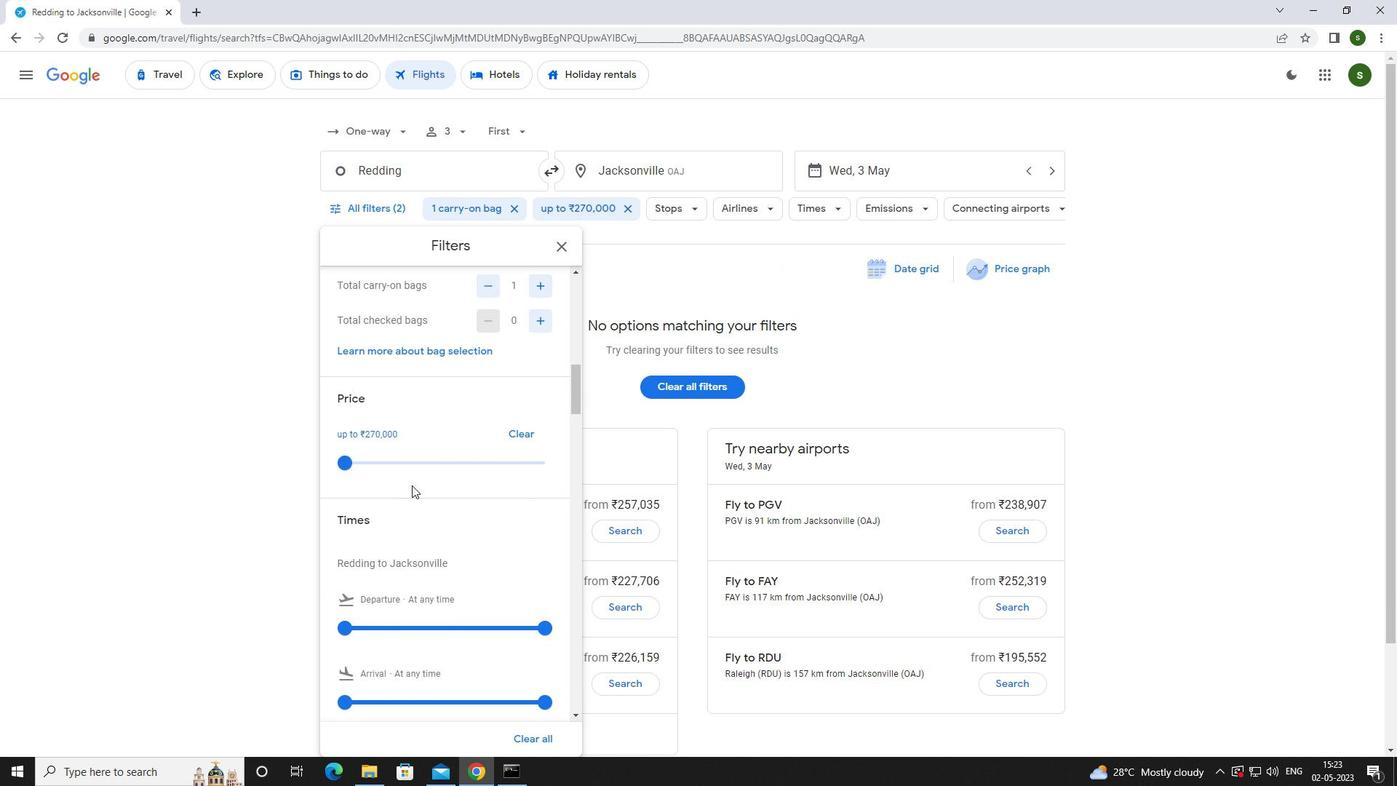 
Action: Mouse moved to (347, 554)
Screenshot: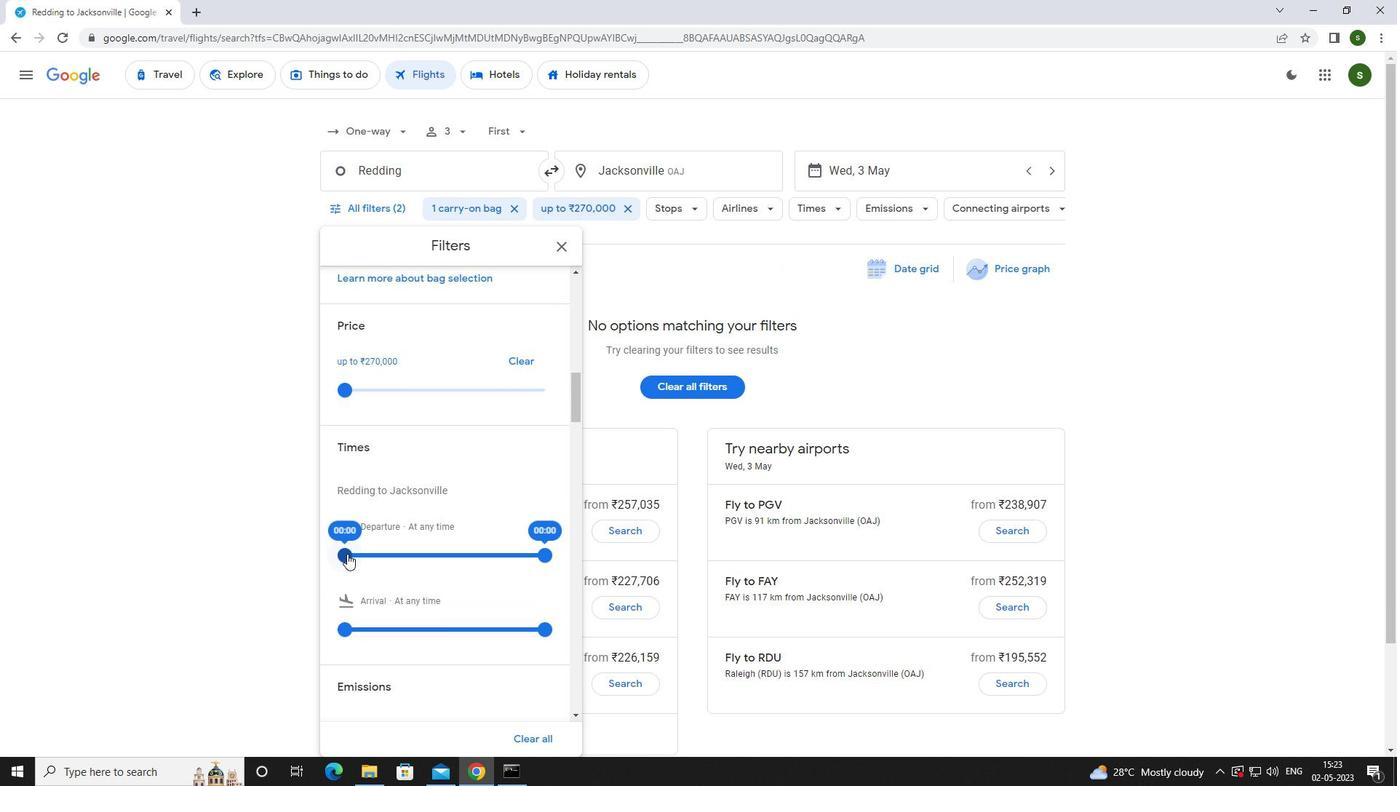 
Action: Mouse pressed left at (347, 554)
Screenshot: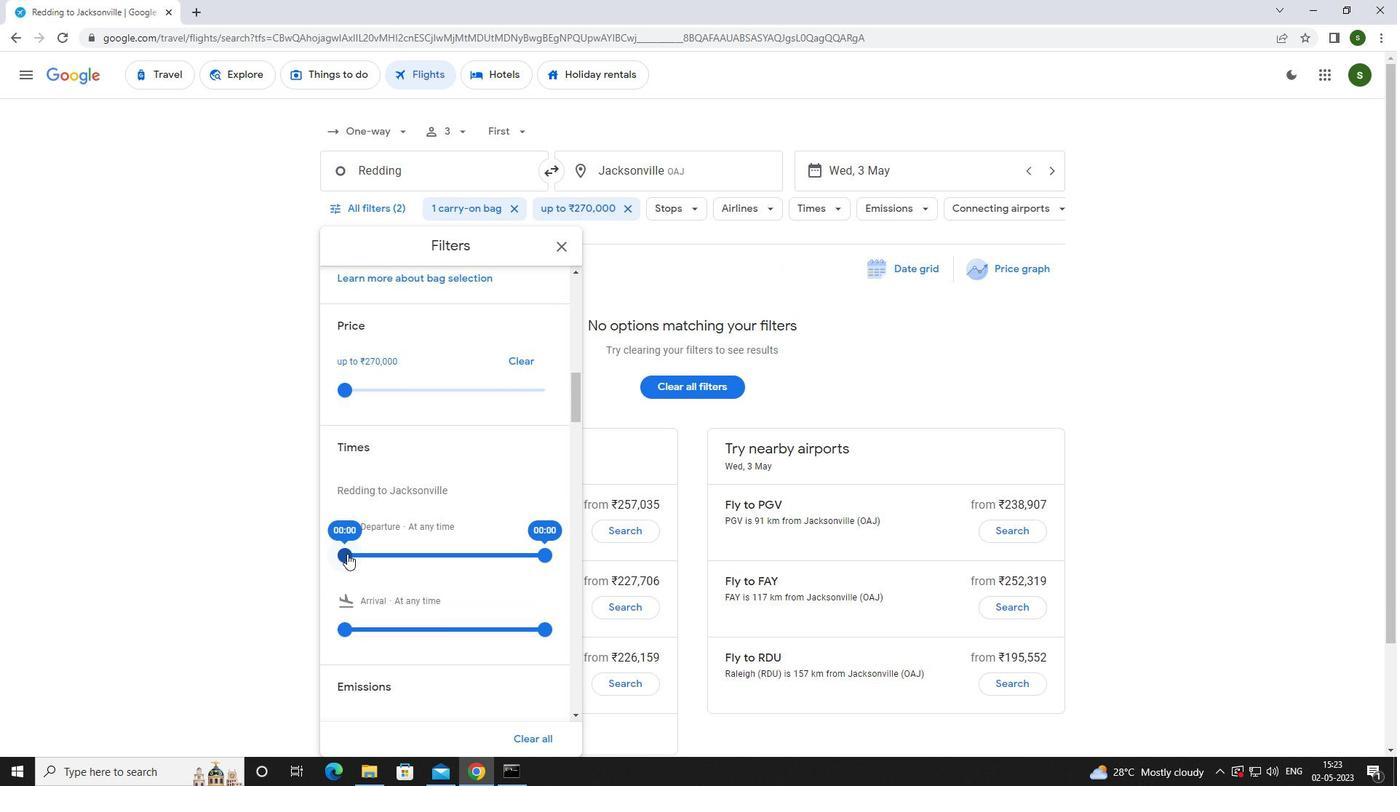 
Action: Mouse moved to (883, 365)
Screenshot: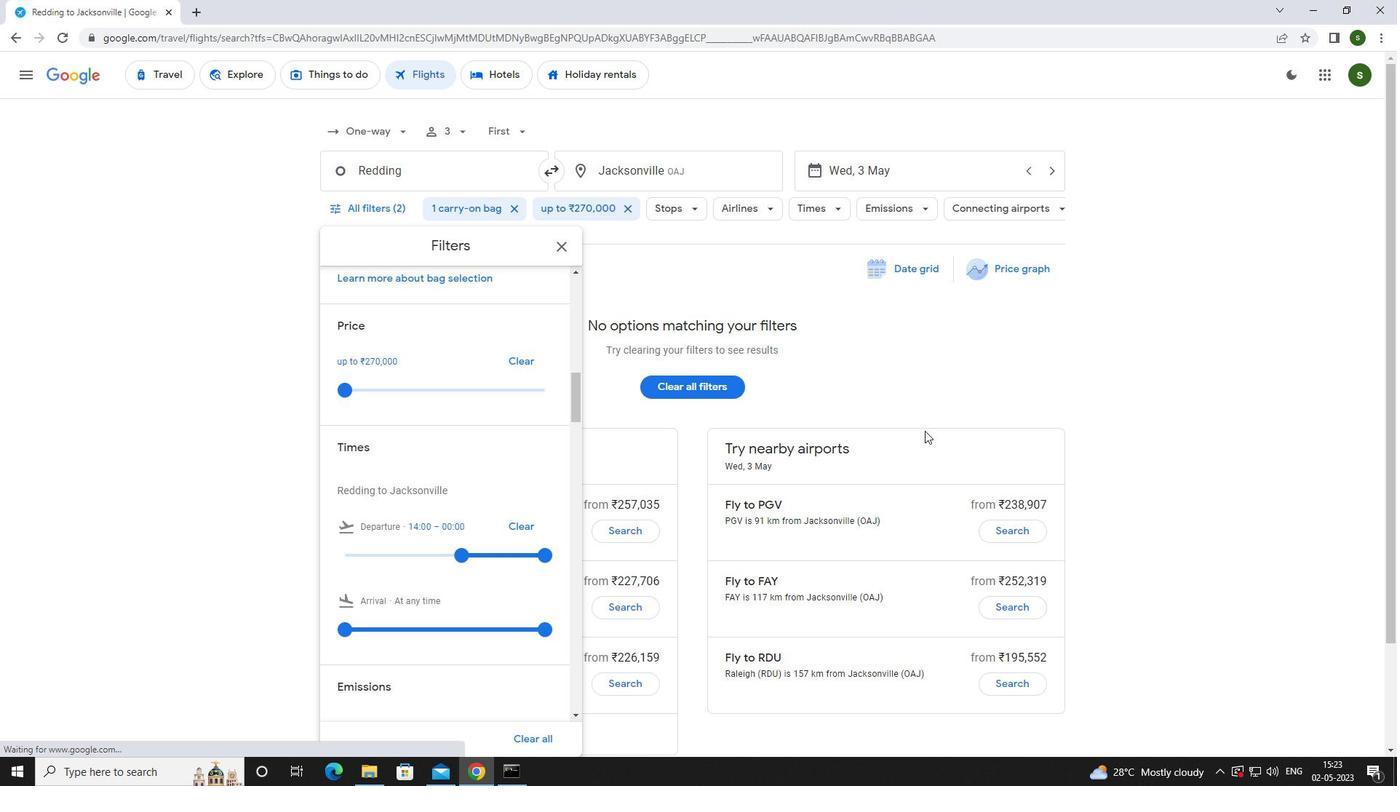
Action: Mouse pressed left at (883, 365)
Screenshot: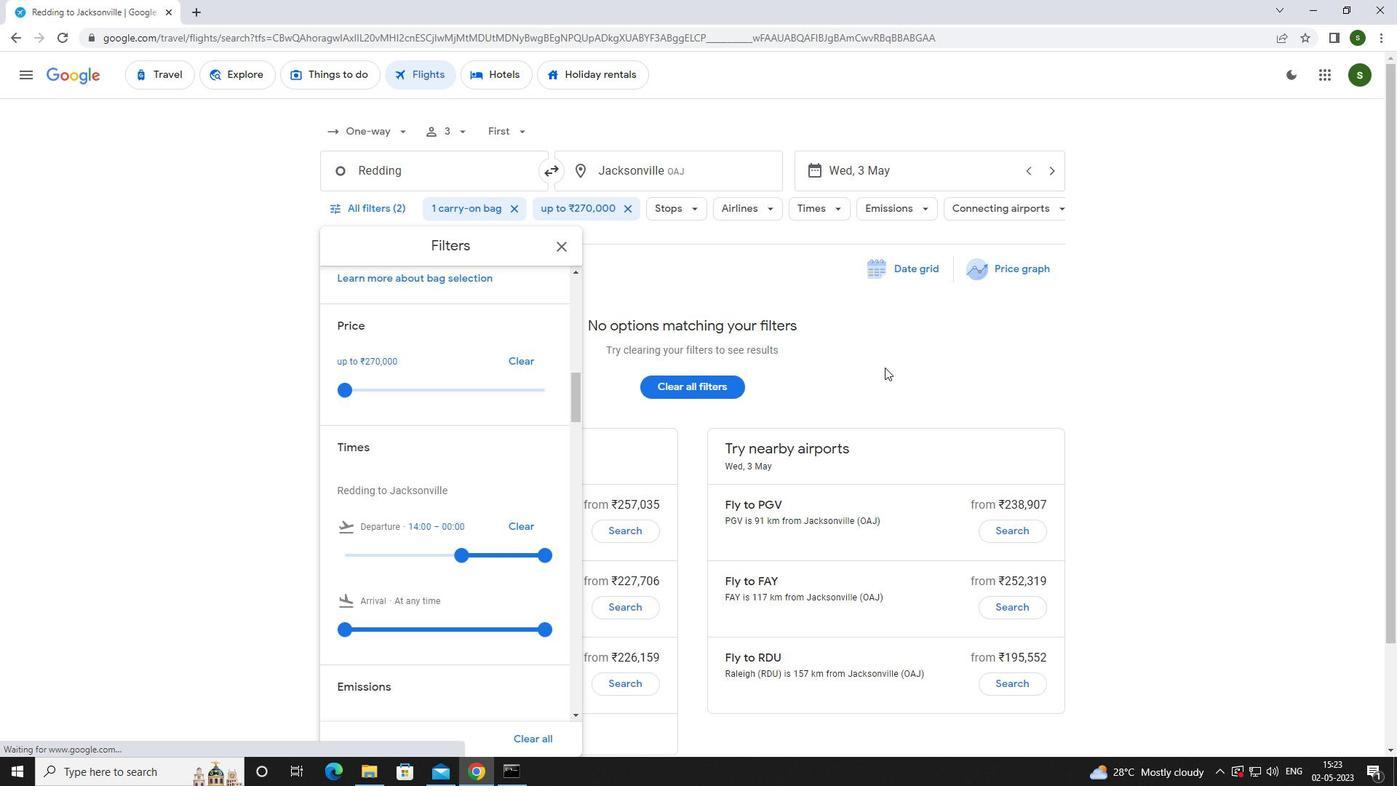 
